 Task: Look for space in Tādepallegūdem, India from 13th August, 2023 to 17th August, 2023 for 2 adults in price range Rs.10000 to Rs.16000. Place can be entire place with 2 bedrooms having 2 beds and 1 bathroom. Property type can be house, flat, guest house. Booking option can be shelf check-in. Required host language is English.
Action: Mouse moved to (414, 67)
Screenshot: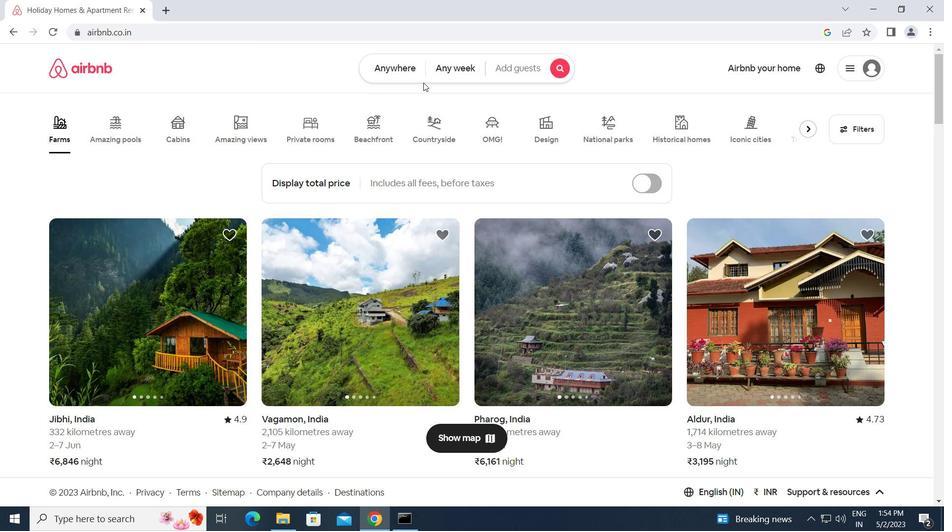 
Action: Mouse pressed left at (414, 67)
Screenshot: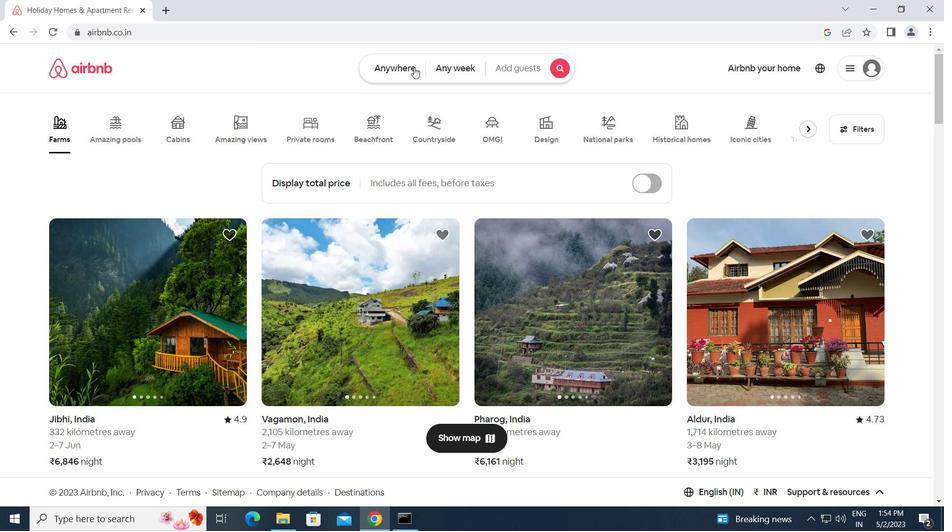 
Action: Mouse moved to (252, 114)
Screenshot: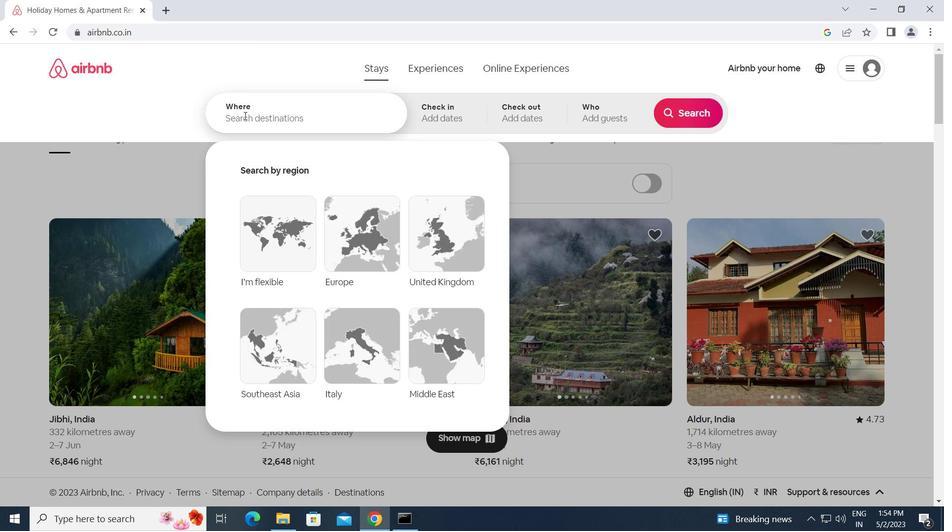 
Action: Mouse pressed left at (252, 114)
Screenshot: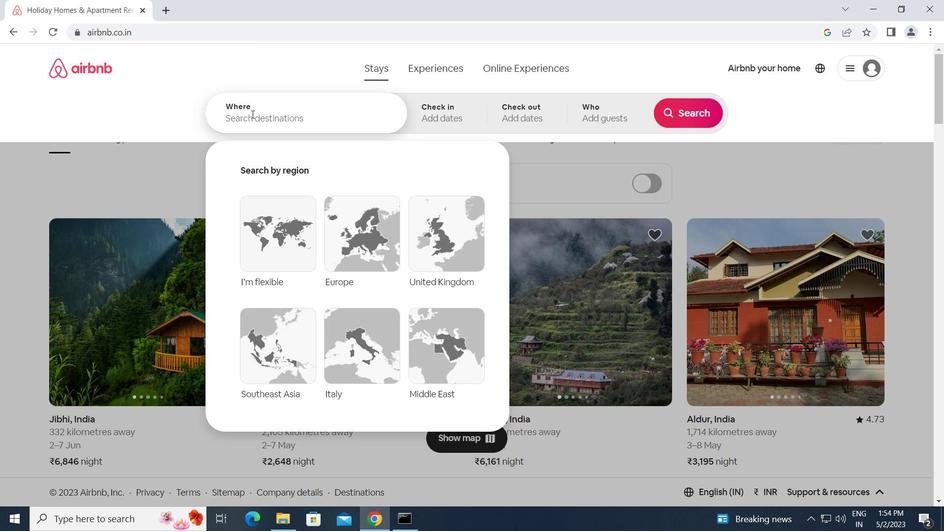 
Action: Key pressed <Key.caps_lock>t<Key.caps_lock>adepallegudem,<Key.space><Key.caps_lock>i<Key.caps_lock>ndia<Key.enter>
Screenshot: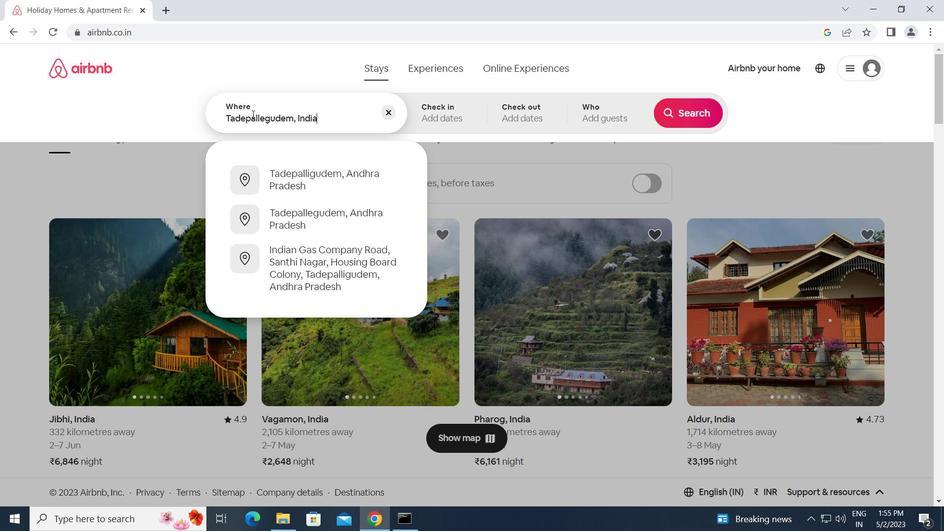 
Action: Mouse moved to (689, 216)
Screenshot: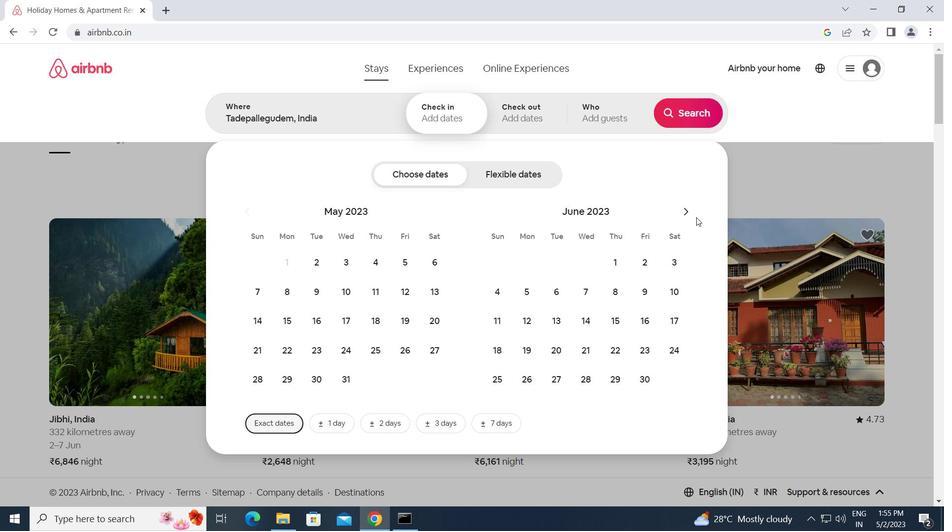 
Action: Mouse pressed left at (689, 216)
Screenshot: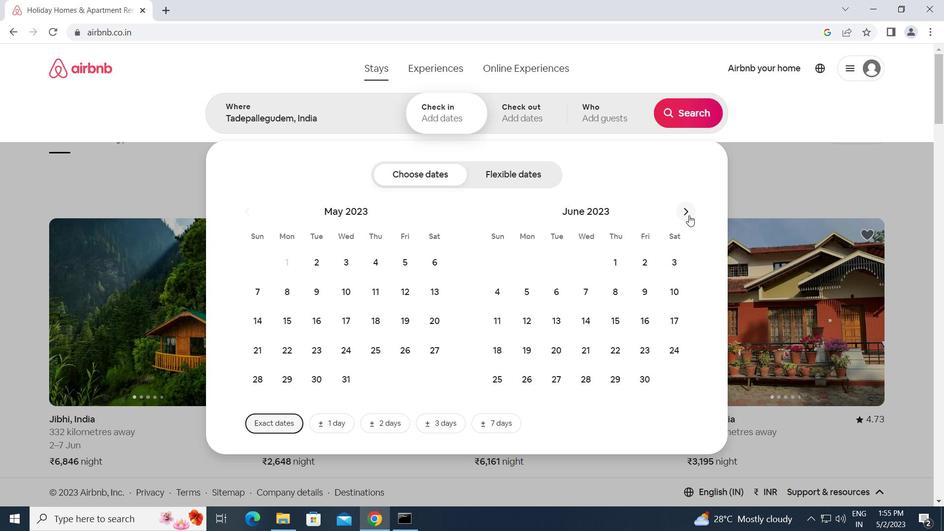
Action: Mouse pressed left at (689, 216)
Screenshot: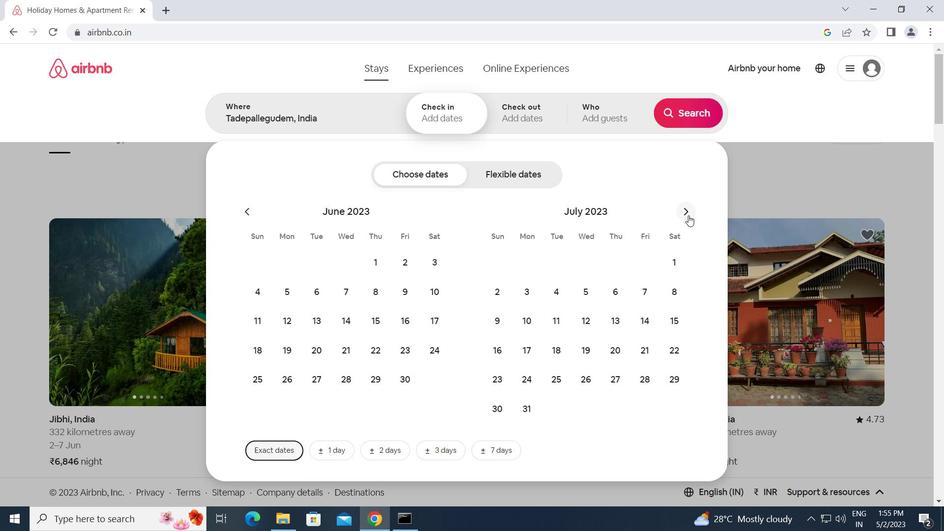 
Action: Mouse moved to (505, 318)
Screenshot: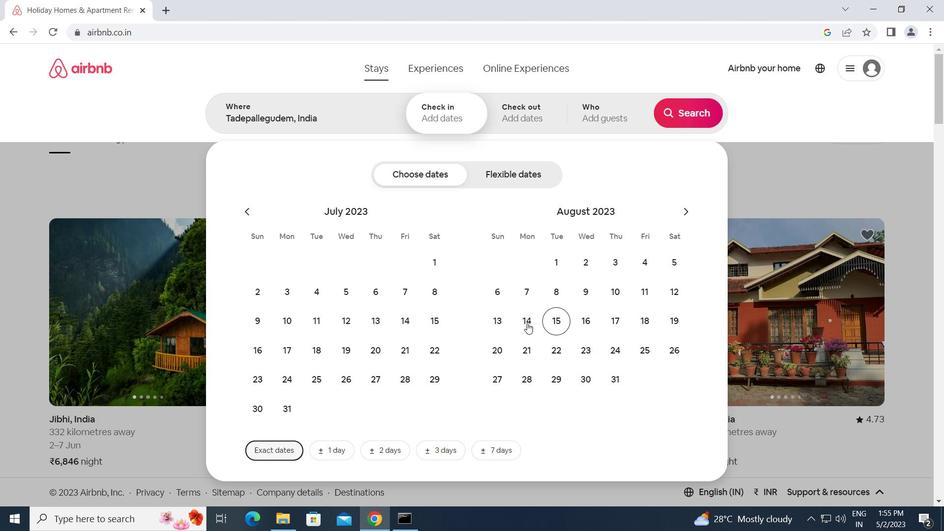 
Action: Mouse pressed left at (505, 318)
Screenshot: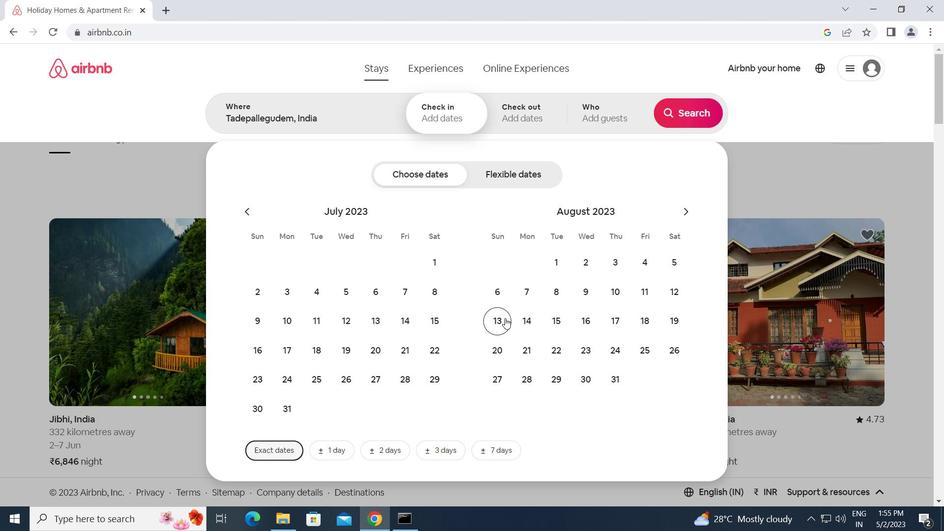 
Action: Mouse moved to (609, 321)
Screenshot: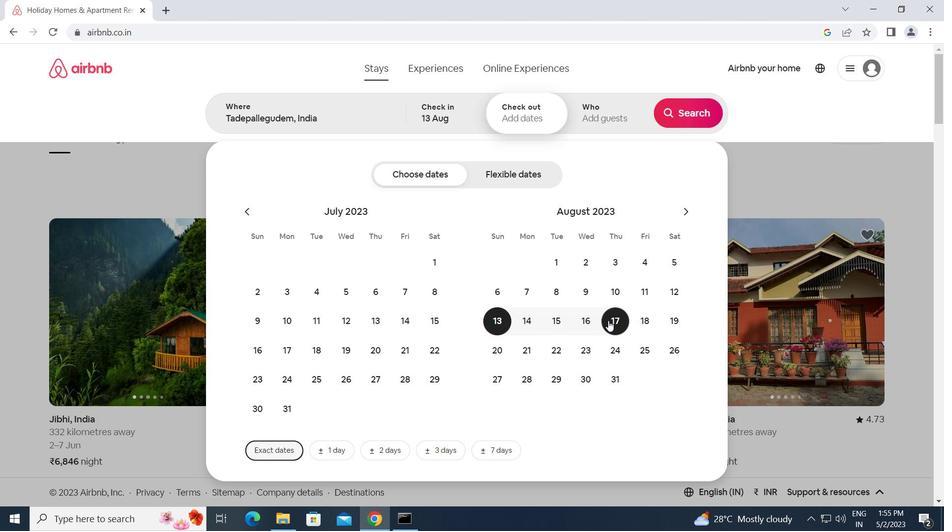 
Action: Mouse pressed left at (609, 321)
Screenshot: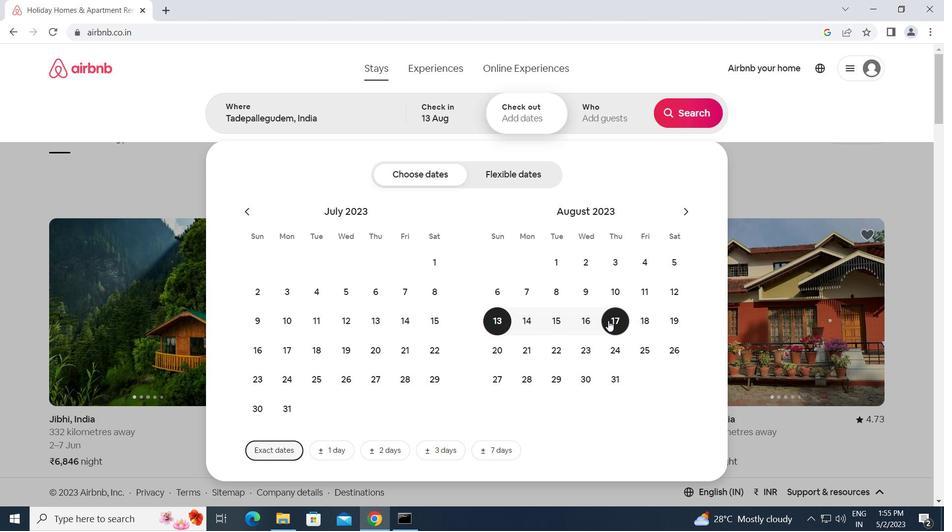 
Action: Mouse moved to (615, 113)
Screenshot: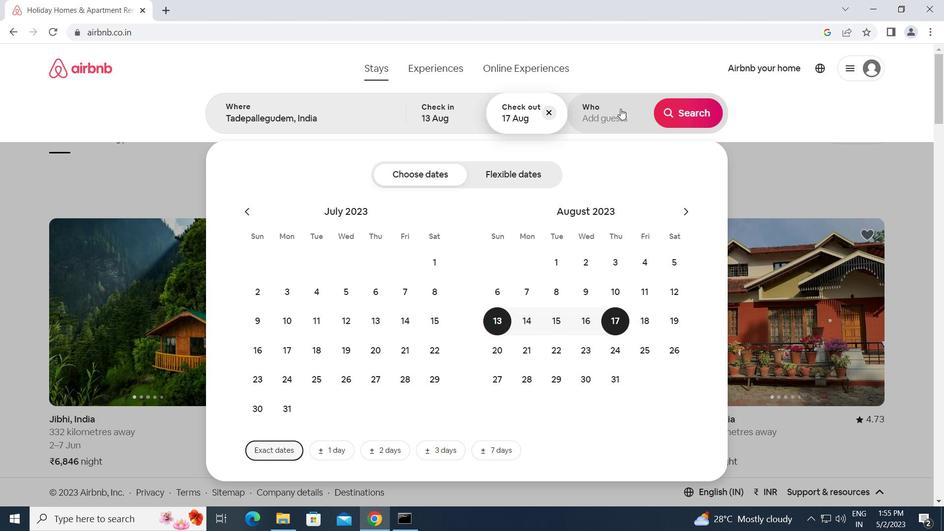 
Action: Mouse pressed left at (615, 113)
Screenshot: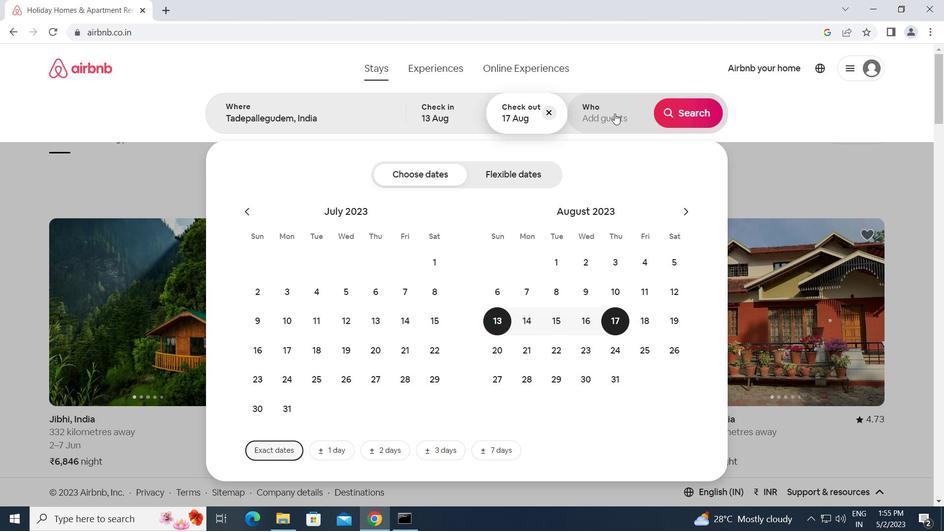 
Action: Mouse moved to (686, 174)
Screenshot: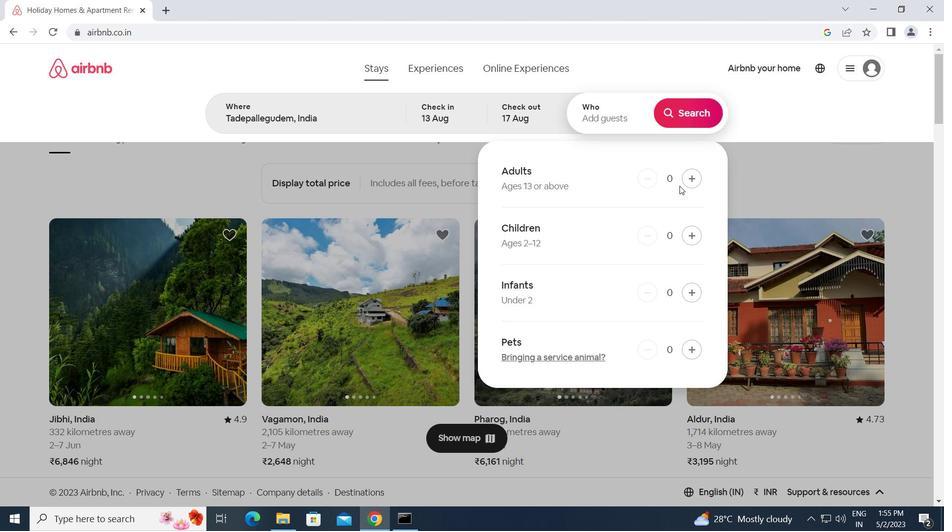 
Action: Mouse pressed left at (686, 174)
Screenshot: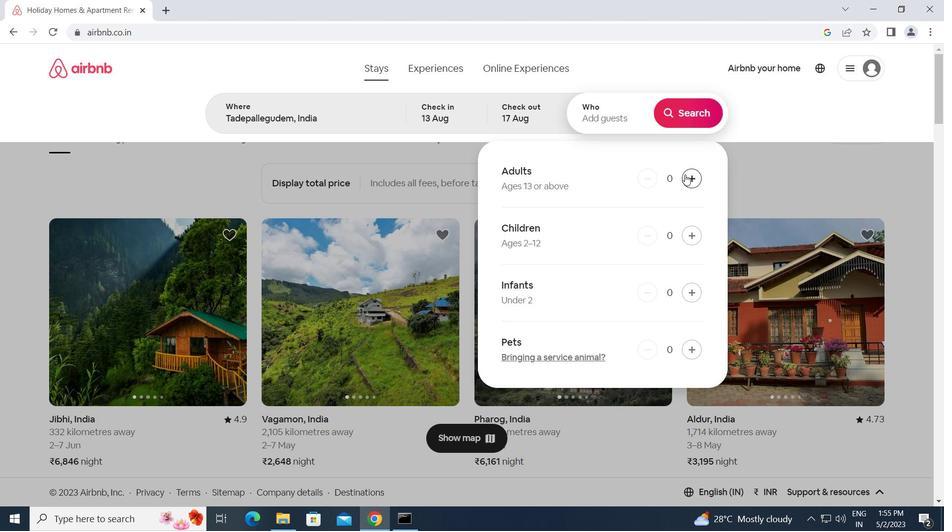 
Action: Mouse pressed left at (686, 174)
Screenshot: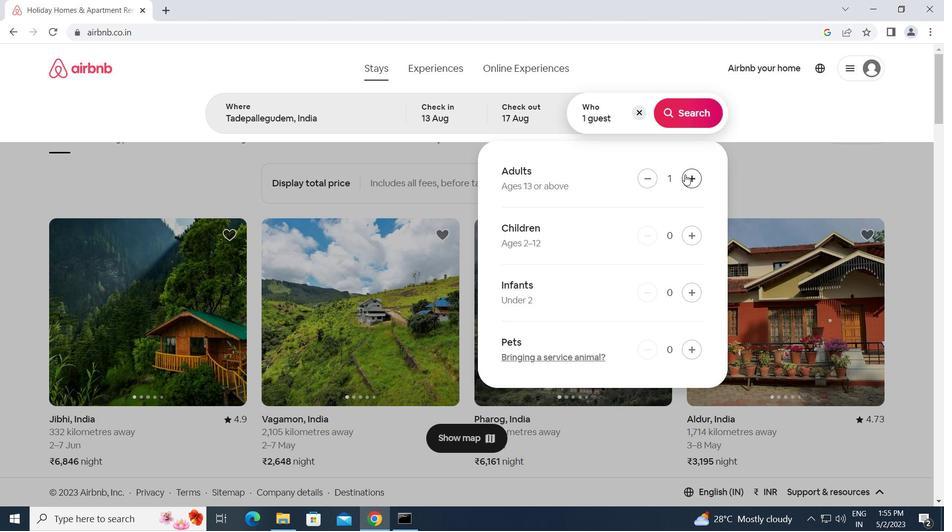 
Action: Mouse moved to (690, 113)
Screenshot: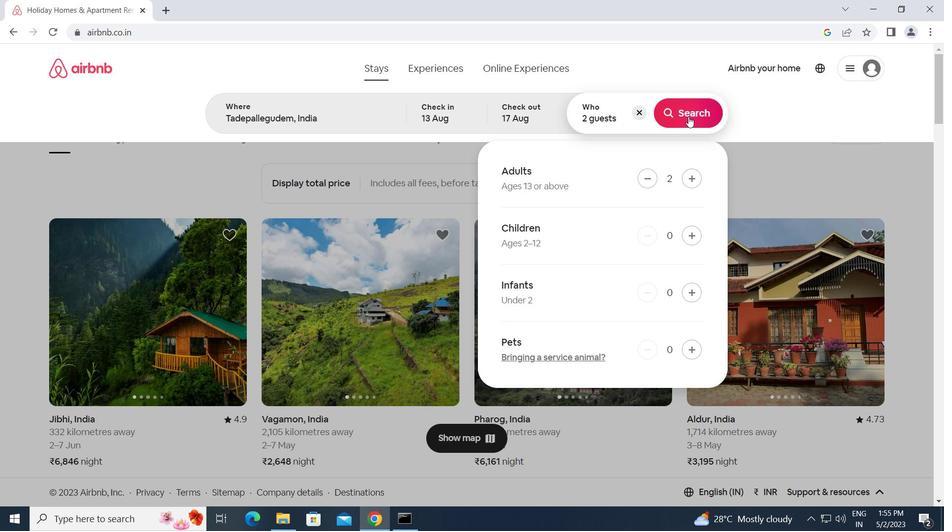 
Action: Mouse pressed left at (690, 113)
Screenshot: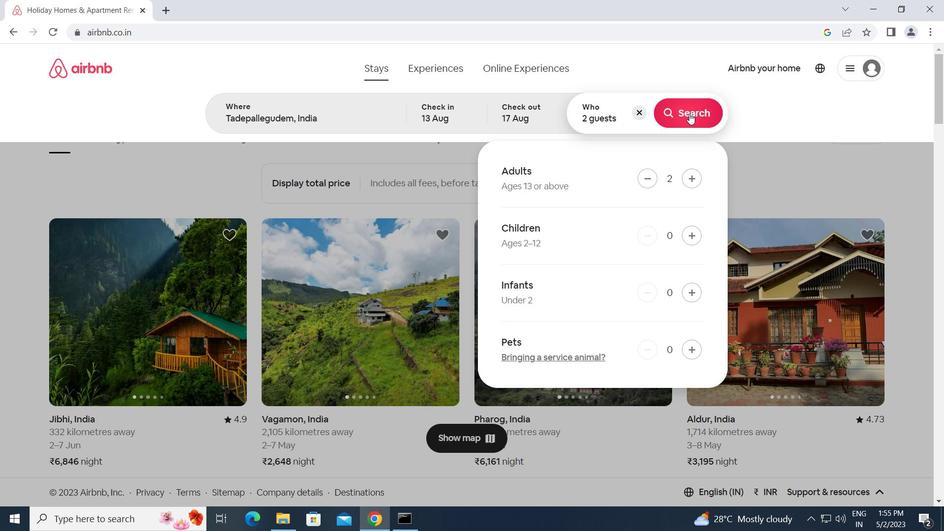 
Action: Mouse moved to (908, 115)
Screenshot: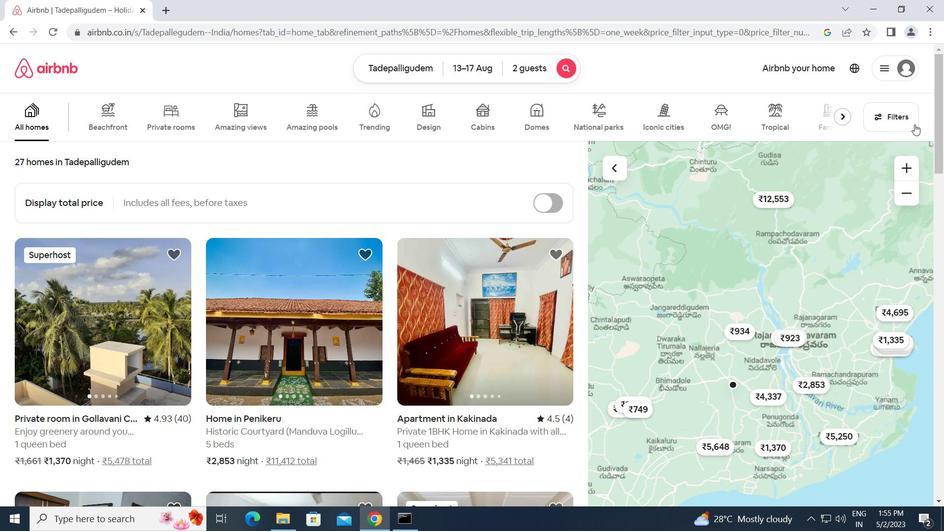 
Action: Mouse pressed left at (908, 115)
Screenshot: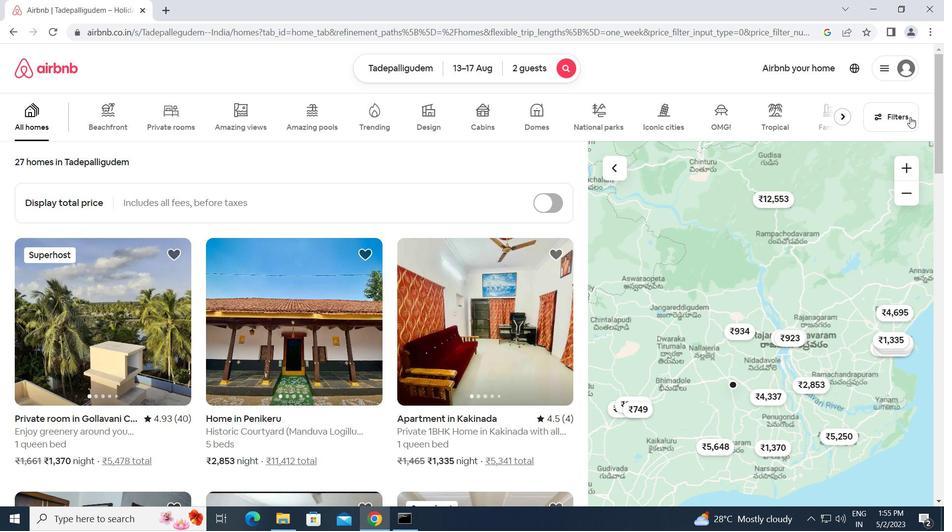 
Action: Mouse moved to (304, 274)
Screenshot: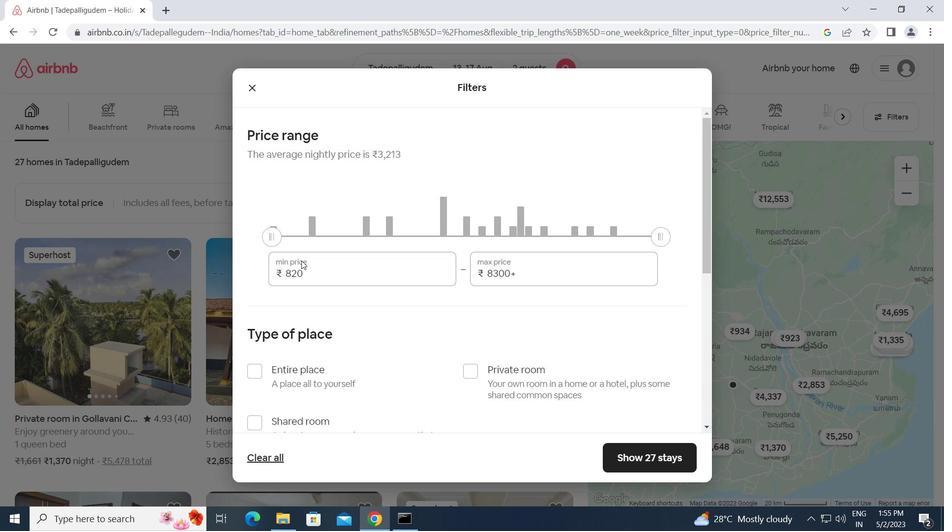 
Action: Mouse pressed left at (304, 274)
Screenshot: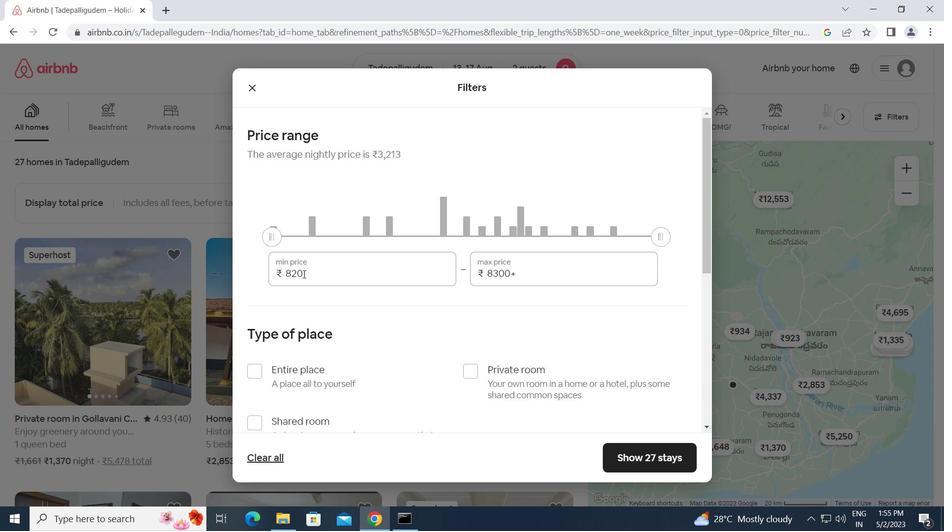 
Action: Mouse moved to (258, 274)
Screenshot: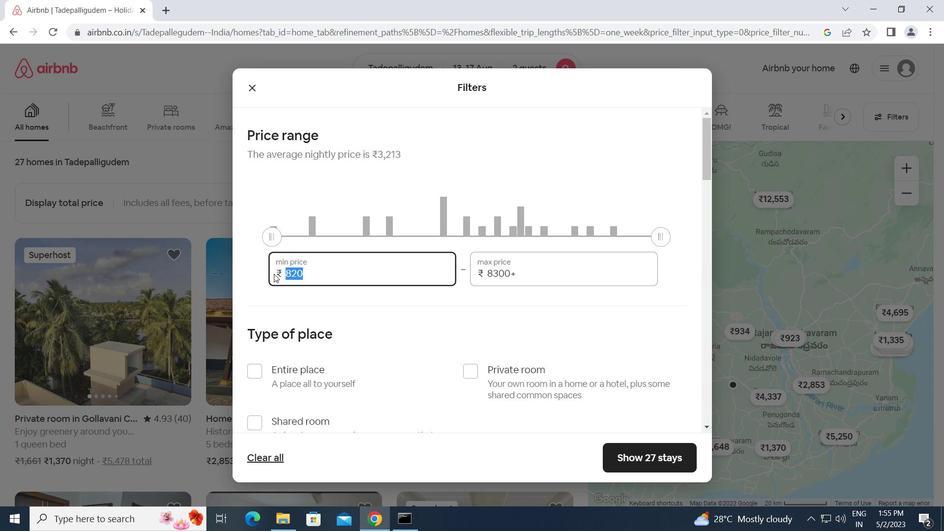 
Action: Key pressed 10000<Key.tab>16000
Screenshot: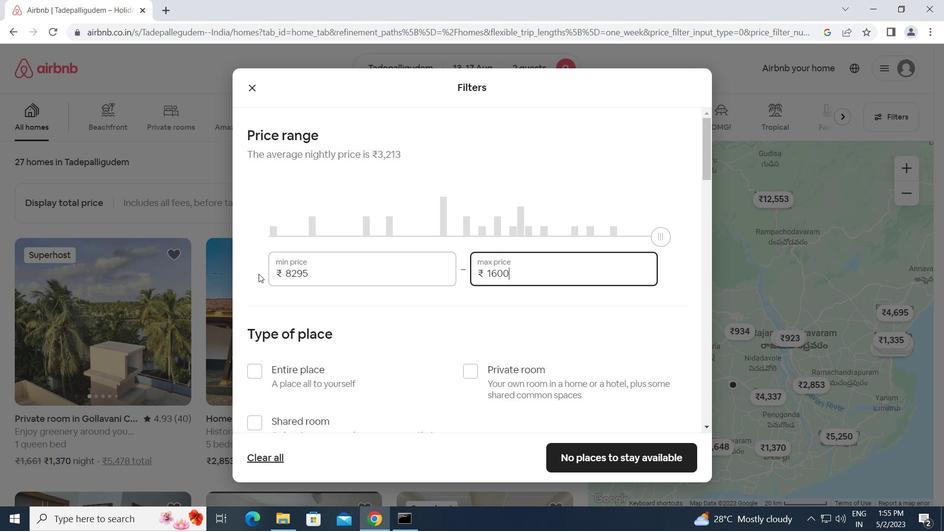
Action: Mouse moved to (250, 374)
Screenshot: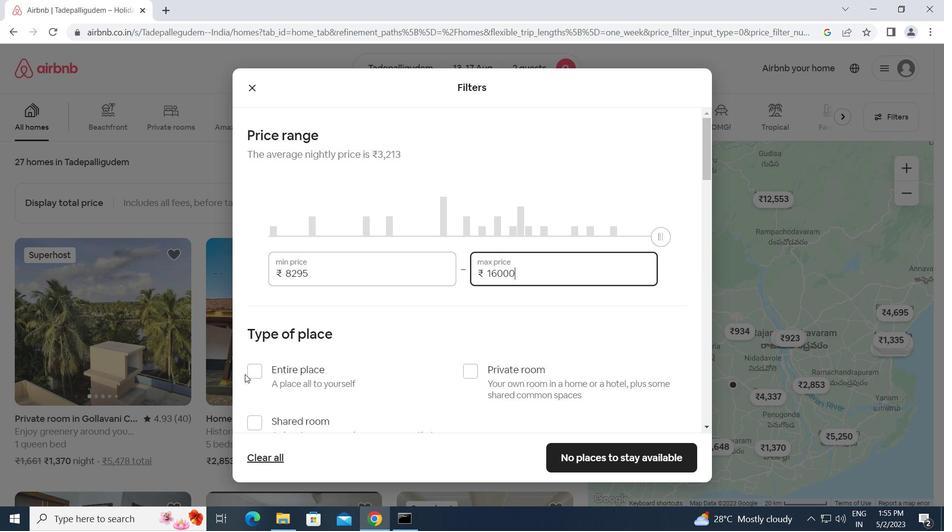 
Action: Mouse pressed left at (250, 374)
Screenshot: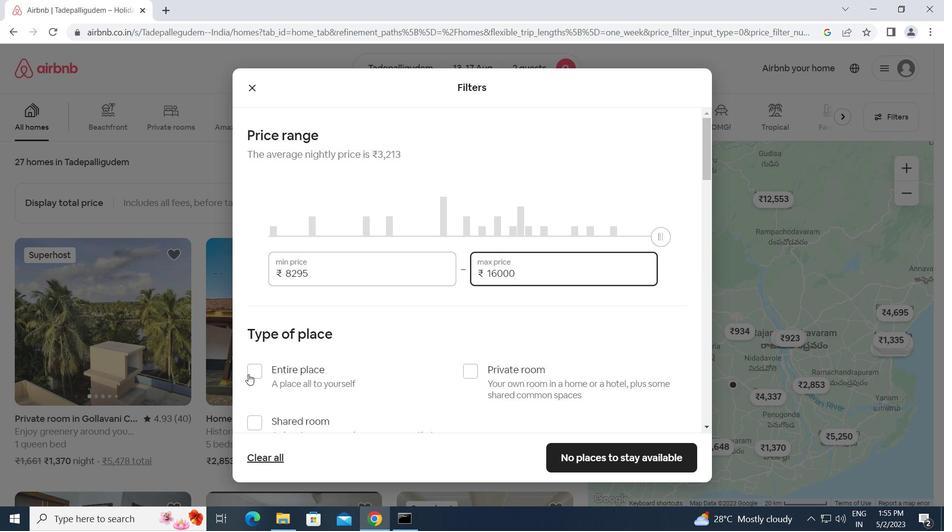 
Action: Mouse moved to (267, 368)
Screenshot: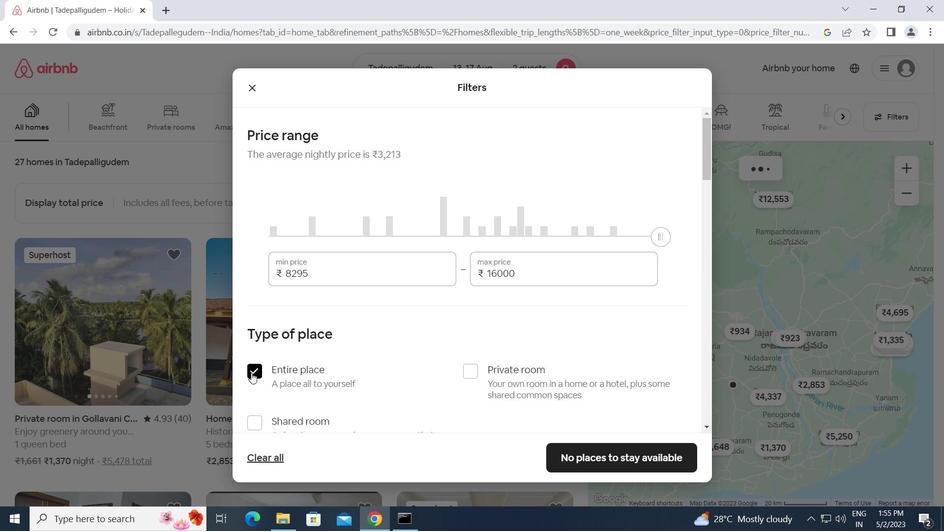 
Action: Mouse scrolled (267, 367) with delta (0, 0)
Screenshot: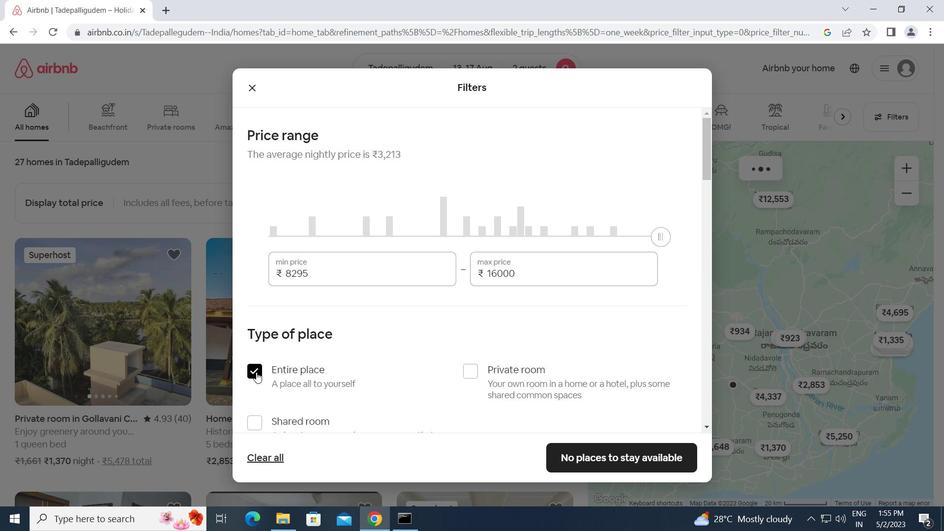 
Action: Mouse moved to (268, 368)
Screenshot: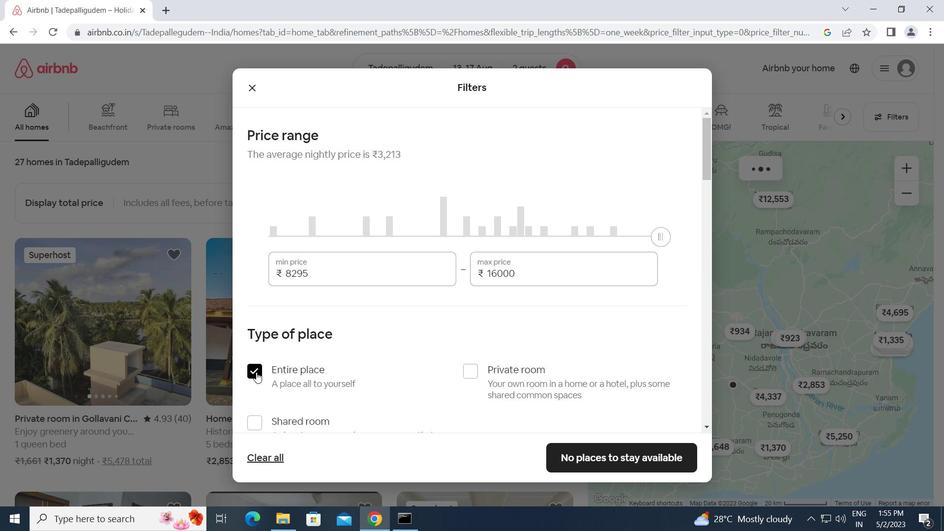 
Action: Mouse scrolled (268, 367) with delta (0, 0)
Screenshot: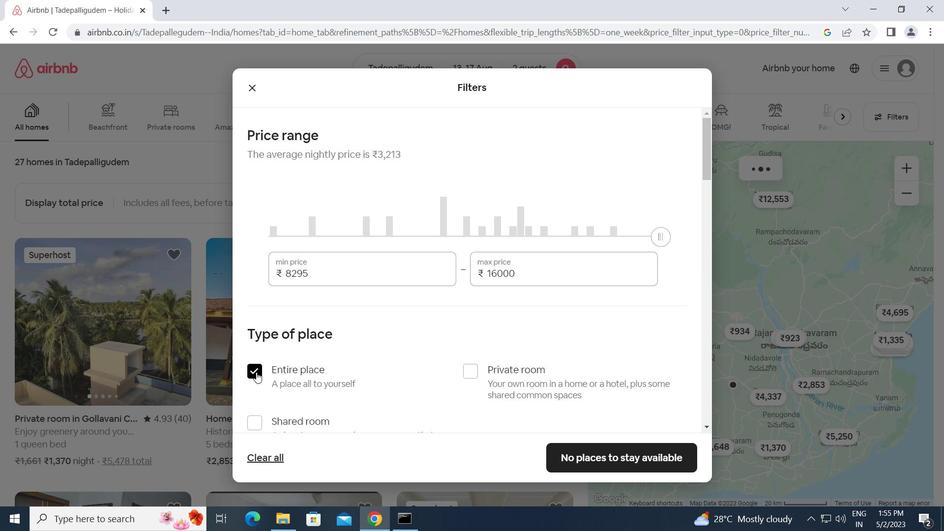 
Action: Mouse scrolled (268, 367) with delta (0, 0)
Screenshot: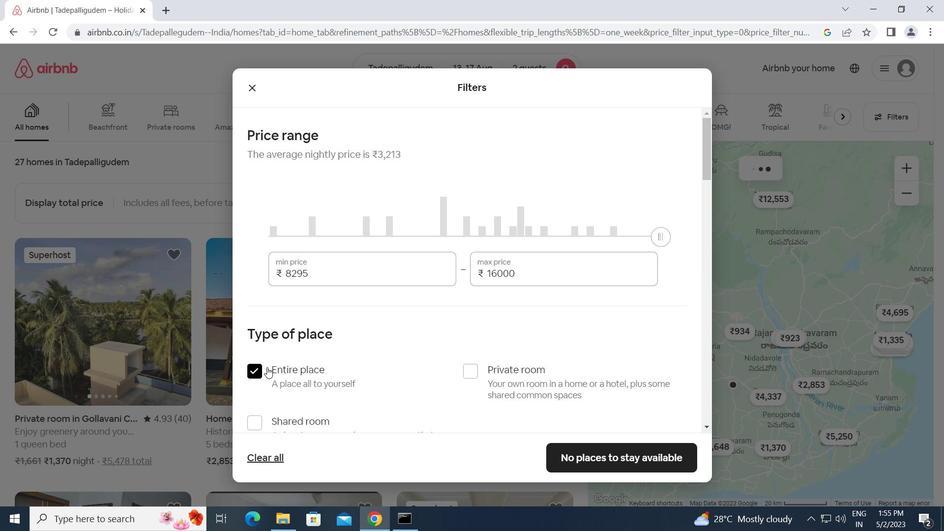 
Action: Mouse moved to (269, 366)
Screenshot: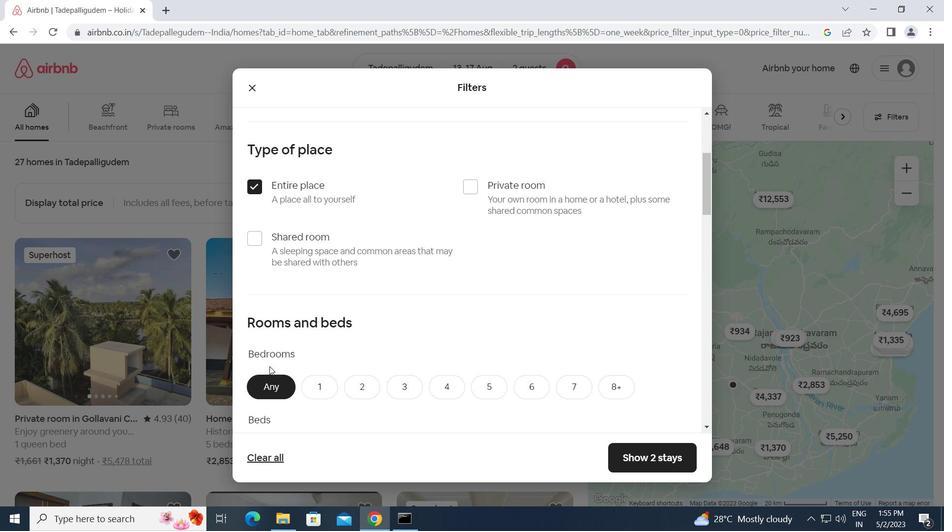 
Action: Mouse scrolled (269, 366) with delta (0, 0)
Screenshot: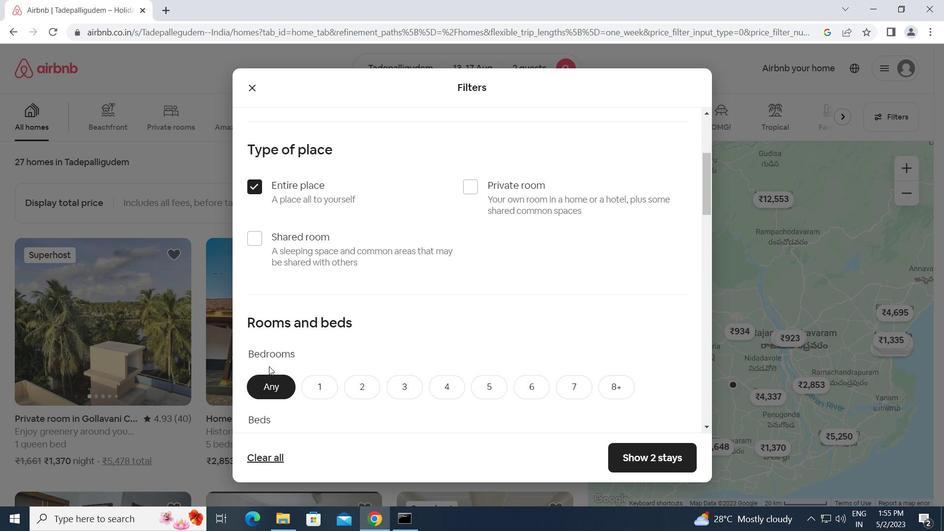 
Action: Mouse moved to (354, 321)
Screenshot: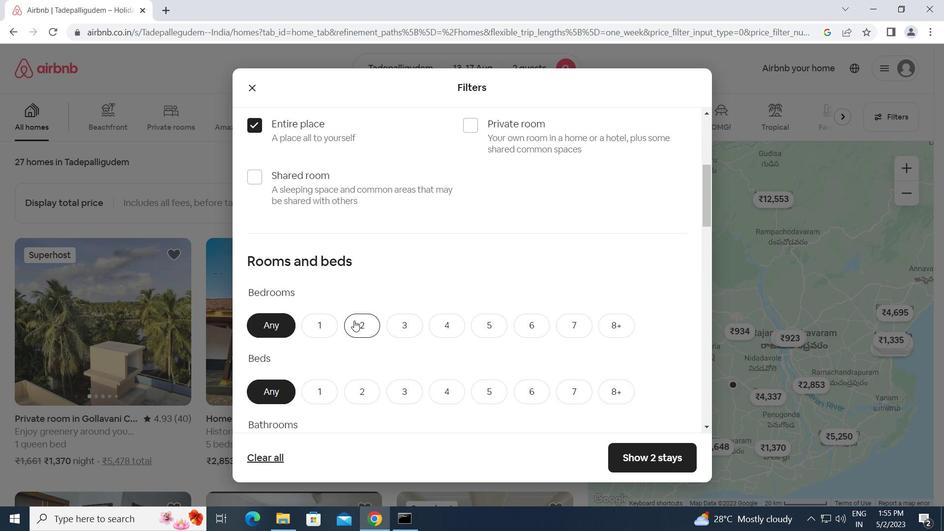 
Action: Mouse pressed left at (354, 321)
Screenshot: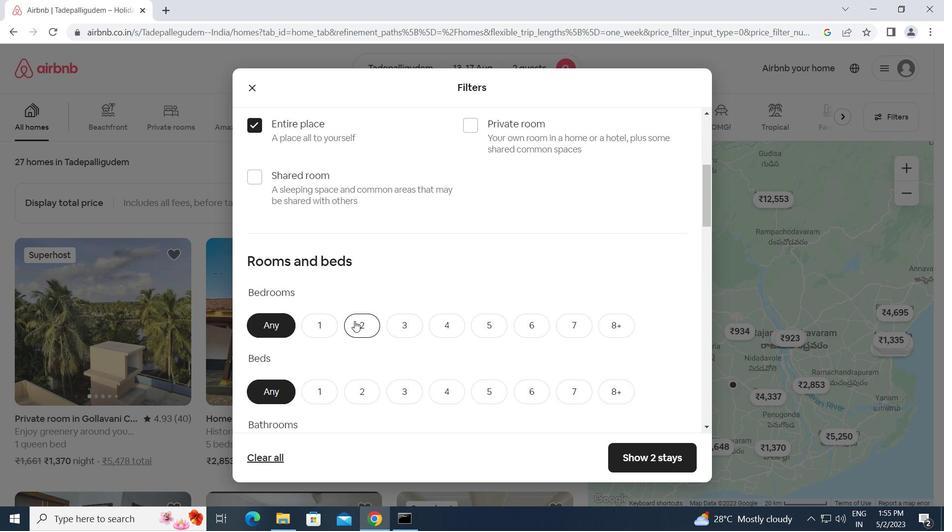 
Action: Mouse moved to (366, 385)
Screenshot: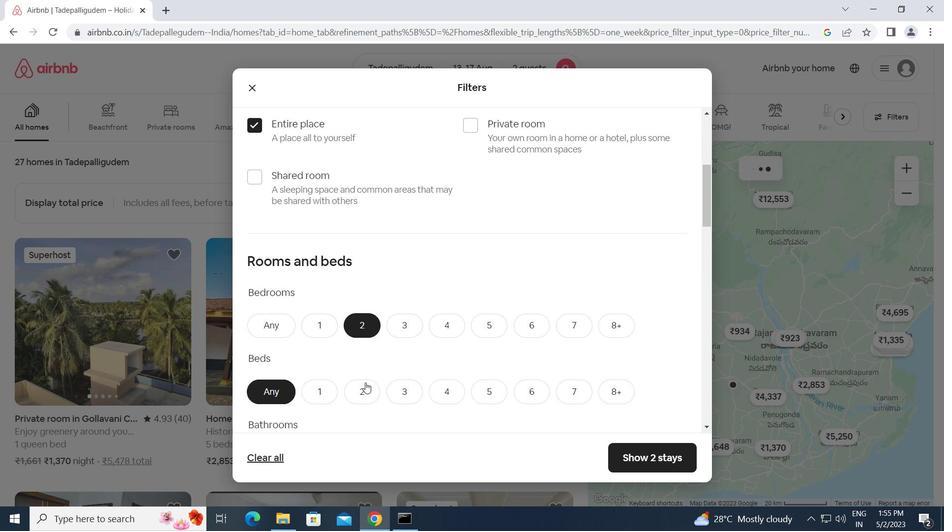 
Action: Mouse pressed left at (366, 385)
Screenshot: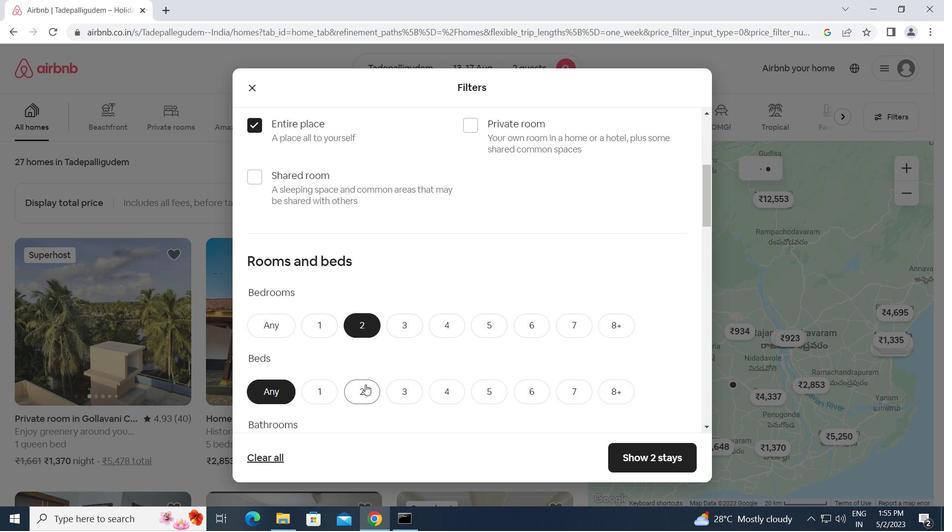 
Action: Mouse moved to (373, 380)
Screenshot: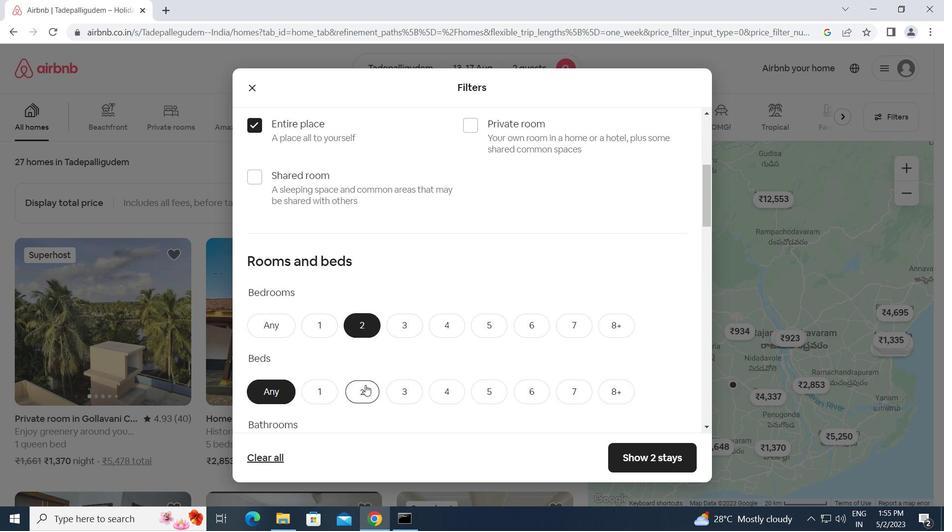 
Action: Mouse scrolled (373, 380) with delta (0, 0)
Screenshot: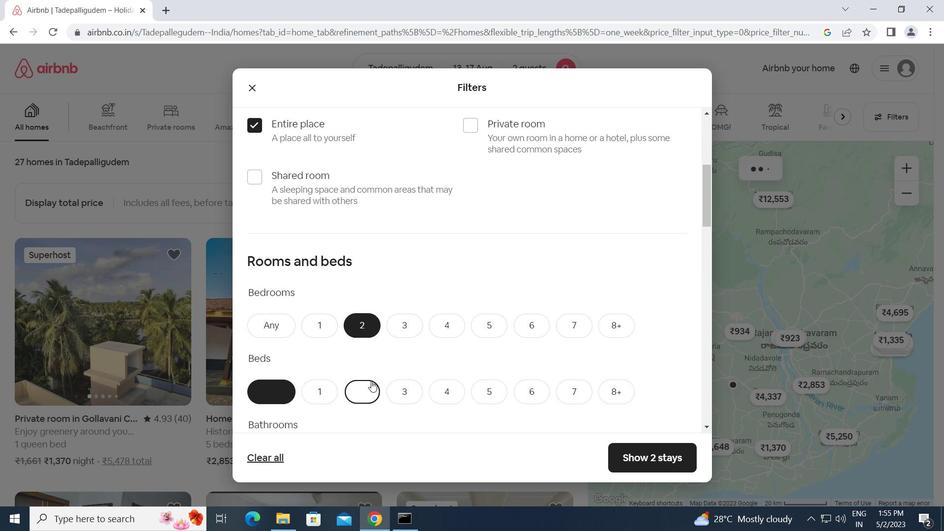 
Action: Mouse moved to (373, 379)
Screenshot: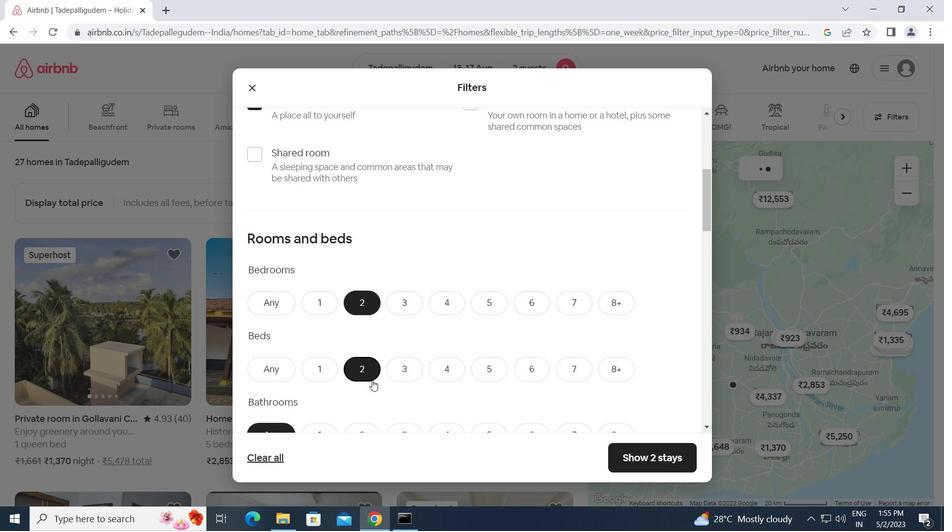 
Action: Mouse scrolled (373, 379) with delta (0, 0)
Screenshot: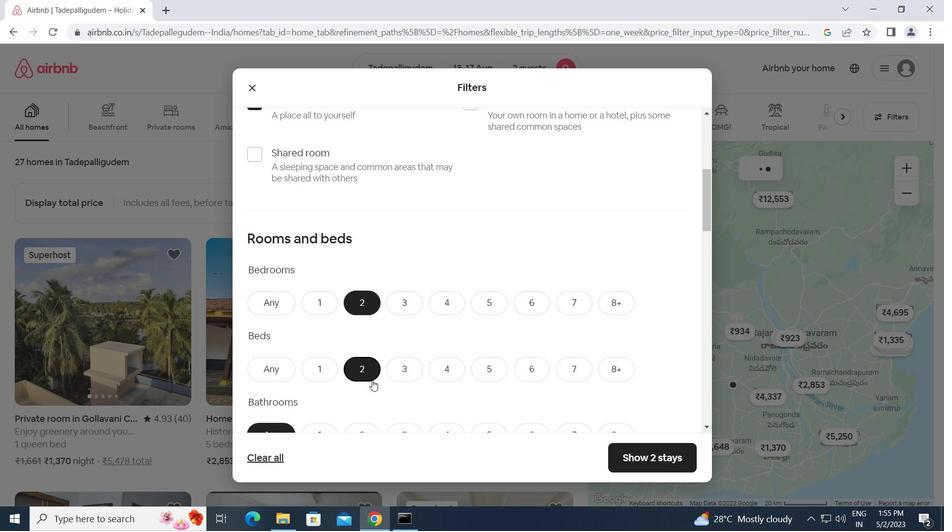 
Action: Mouse moved to (324, 336)
Screenshot: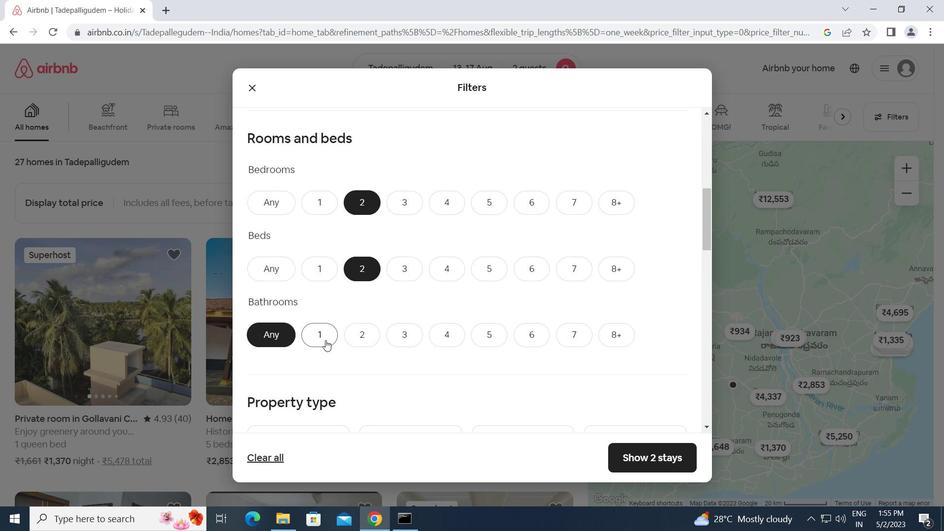 
Action: Mouse pressed left at (324, 336)
Screenshot: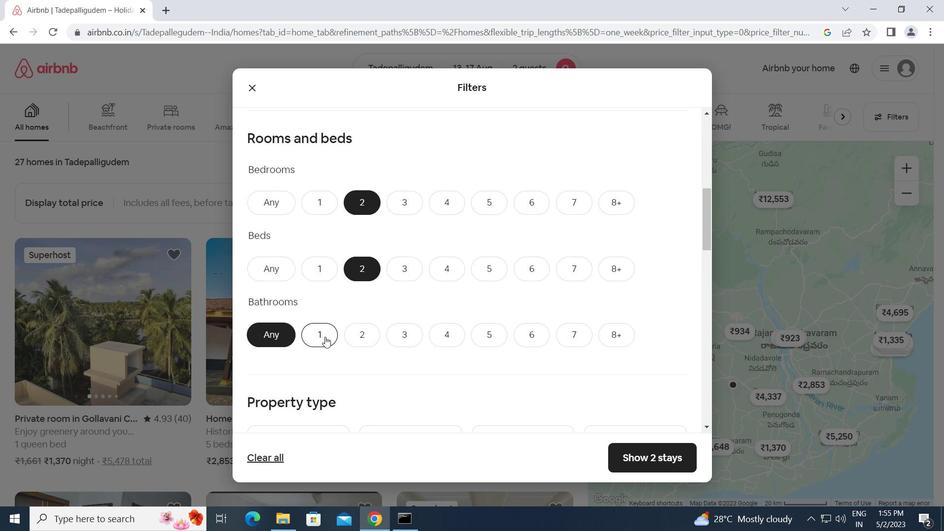 
Action: Mouse moved to (468, 342)
Screenshot: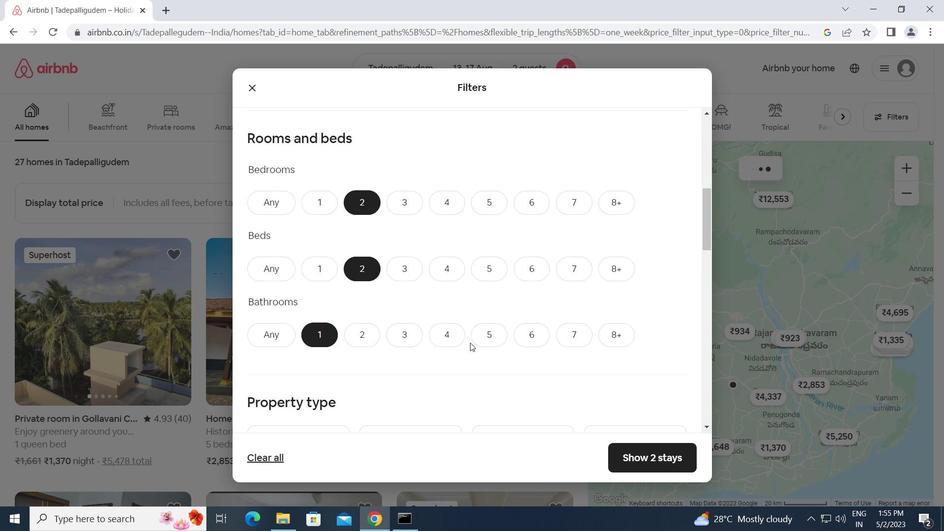 
Action: Mouse scrolled (468, 342) with delta (0, 0)
Screenshot: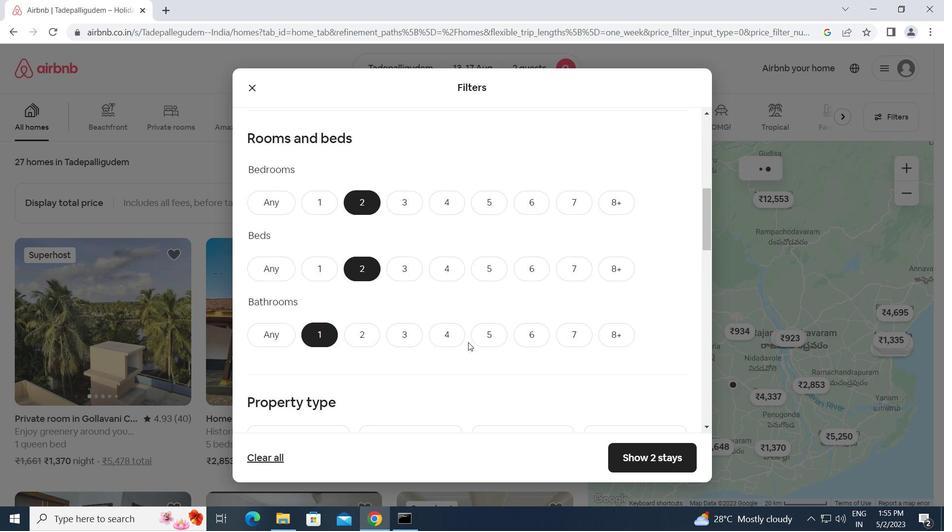
Action: Mouse moved to (312, 409)
Screenshot: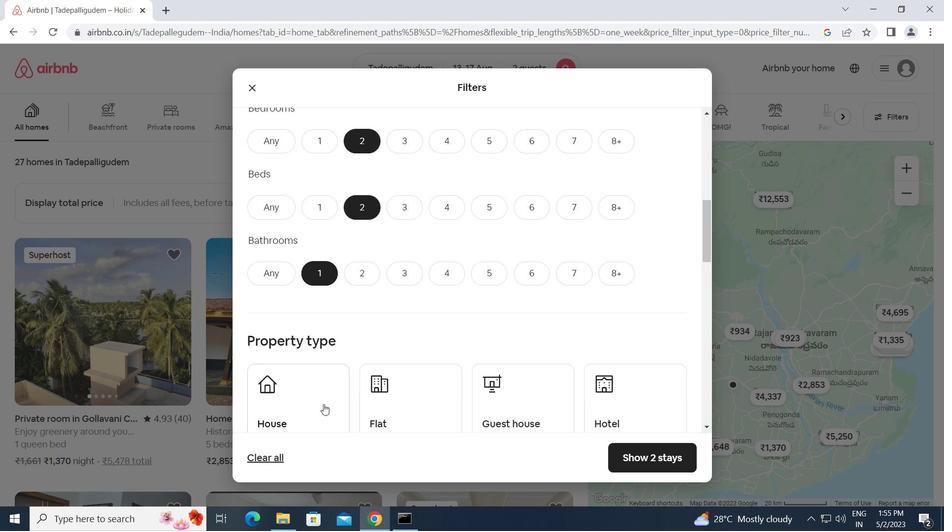 
Action: Mouse pressed left at (312, 409)
Screenshot: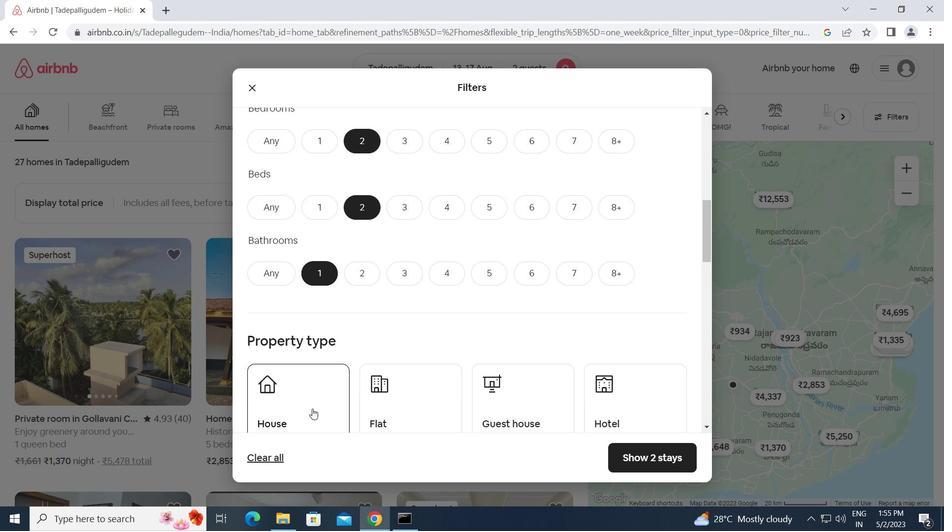 
Action: Mouse moved to (452, 407)
Screenshot: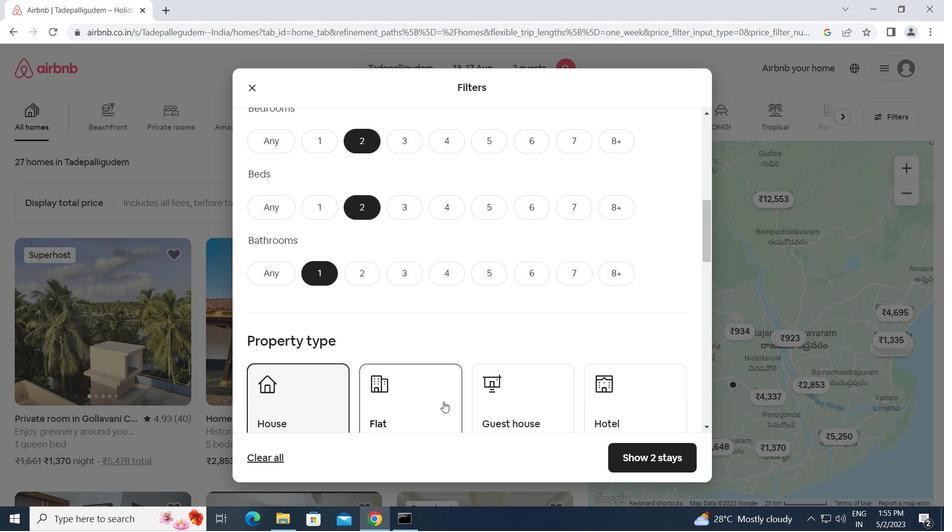 
Action: Mouse pressed left at (452, 407)
Screenshot: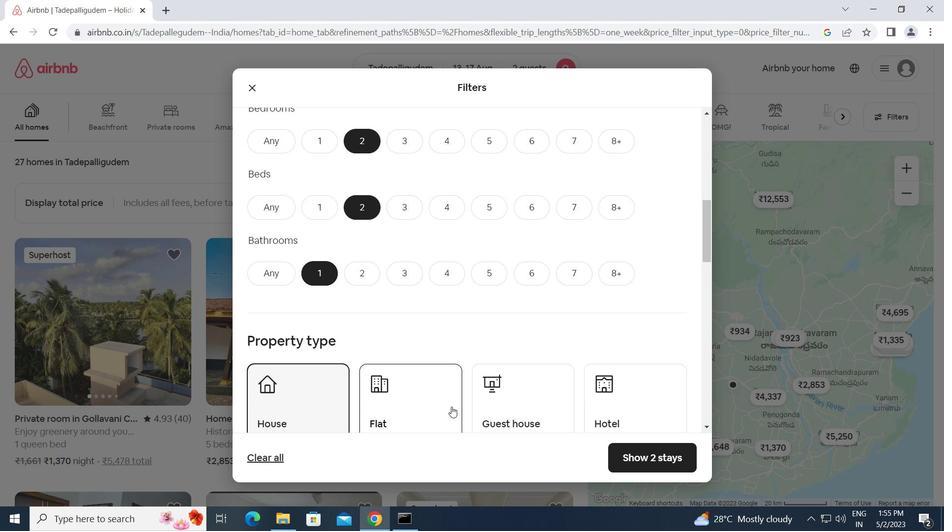 
Action: Mouse moved to (552, 414)
Screenshot: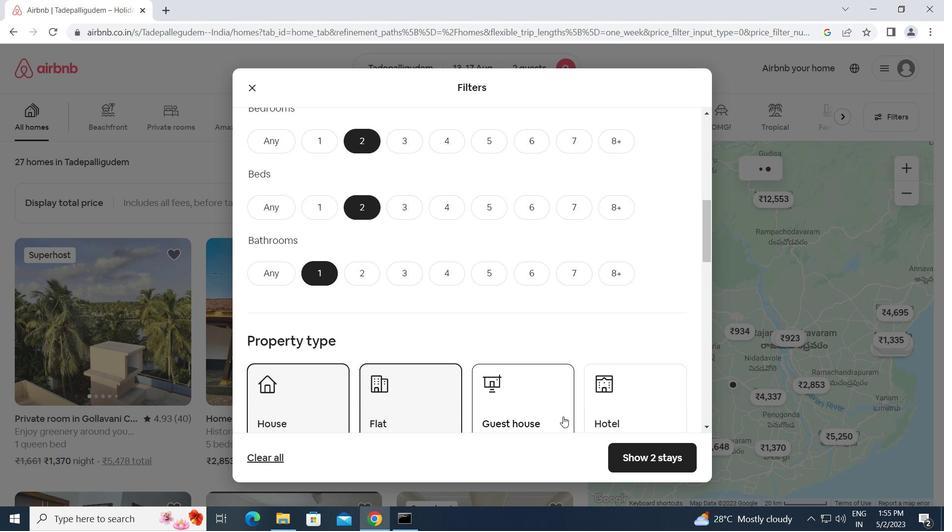 
Action: Mouse pressed left at (552, 414)
Screenshot: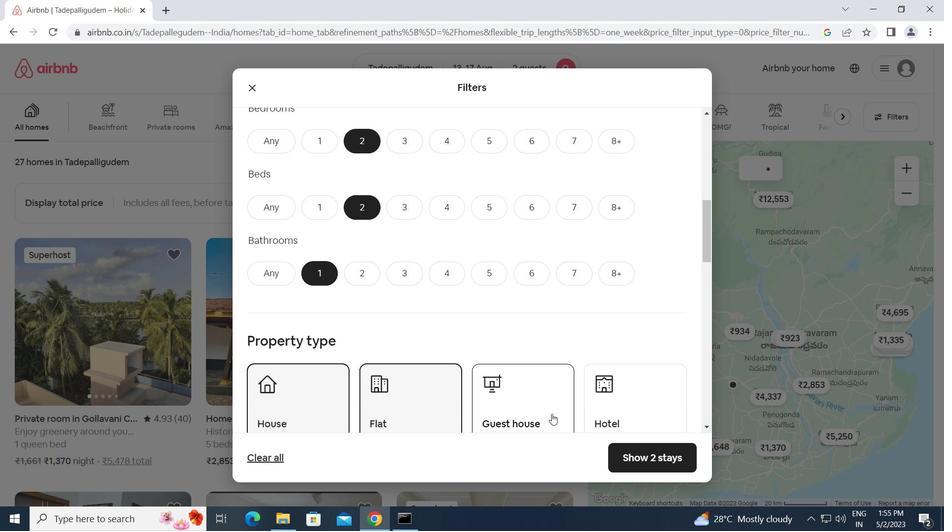 
Action: Mouse moved to (551, 414)
Screenshot: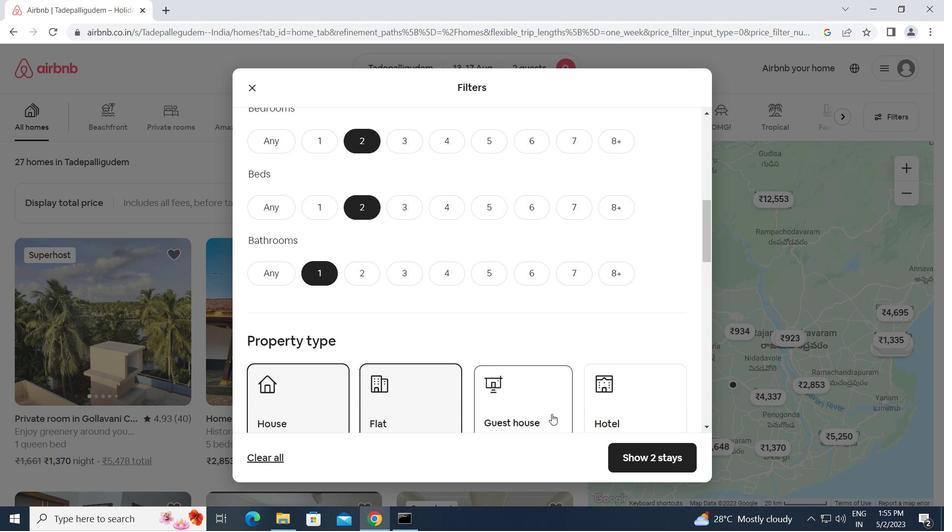 
Action: Mouse scrolled (551, 413) with delta (0, 0)
Screenshot: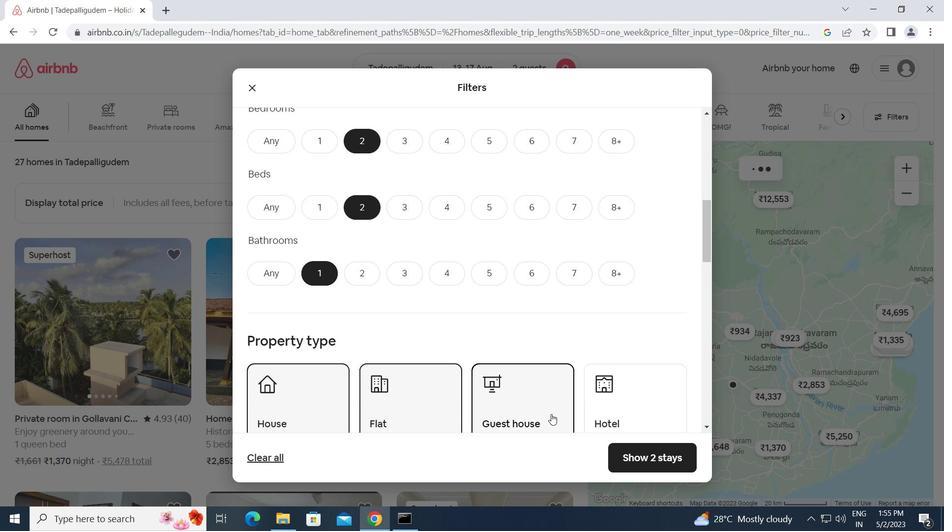 
Action: Mouse scrolled (551, 413) with delta (0, 0)
Screenshot: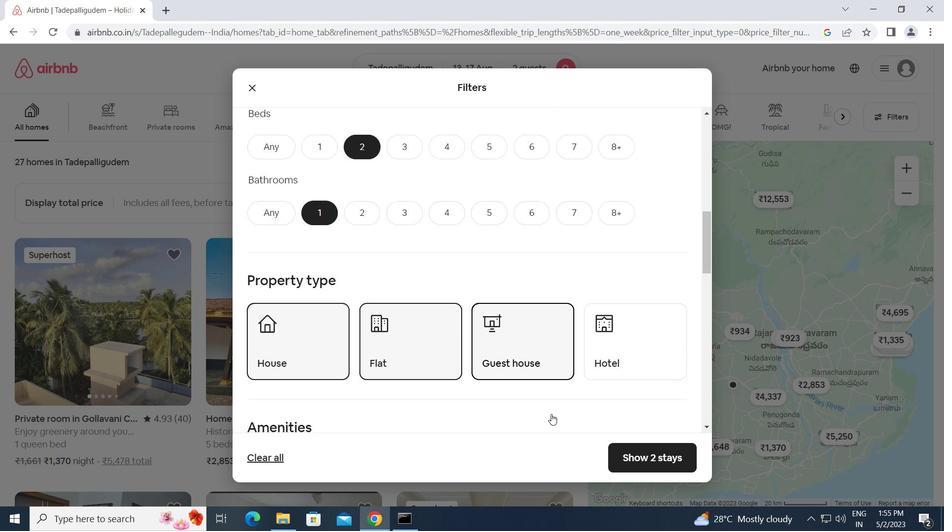 
Action: Mouse moved to (549, 411)
Screenshot: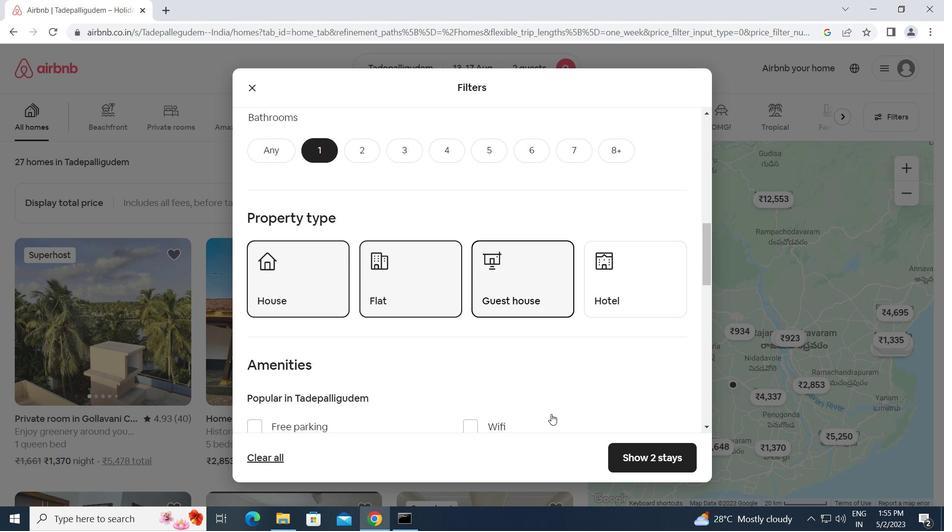 
Action: Mouse scrolled (549, 411) with delta (0, 0)
Screenshot: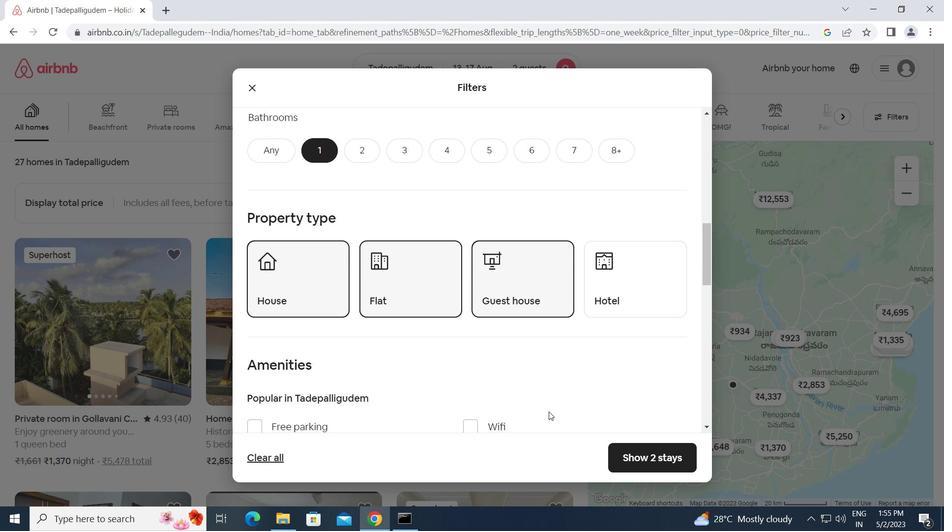 
Action: Mouse scrolled (549, 411) with delta (0, 0)
Screenshot: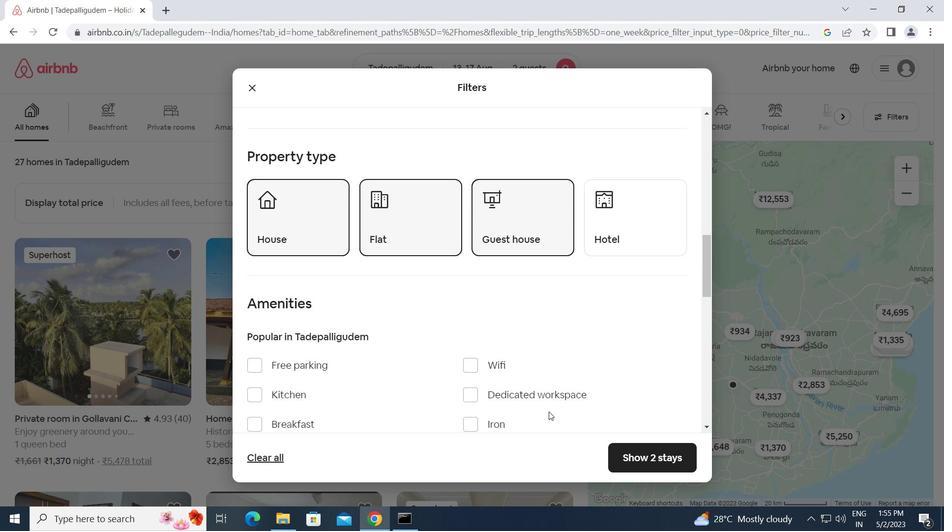 
Action: Mouse scrolled (549, 411) with delta (0, 0)
Screenshot: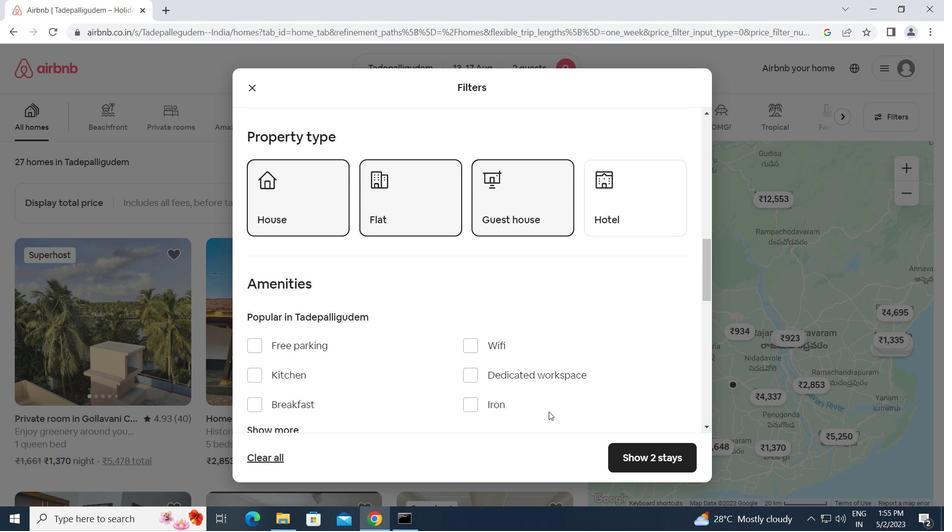 
Action: Mouse scrolled (549, 411) with delta (0, 0)
Screenshot: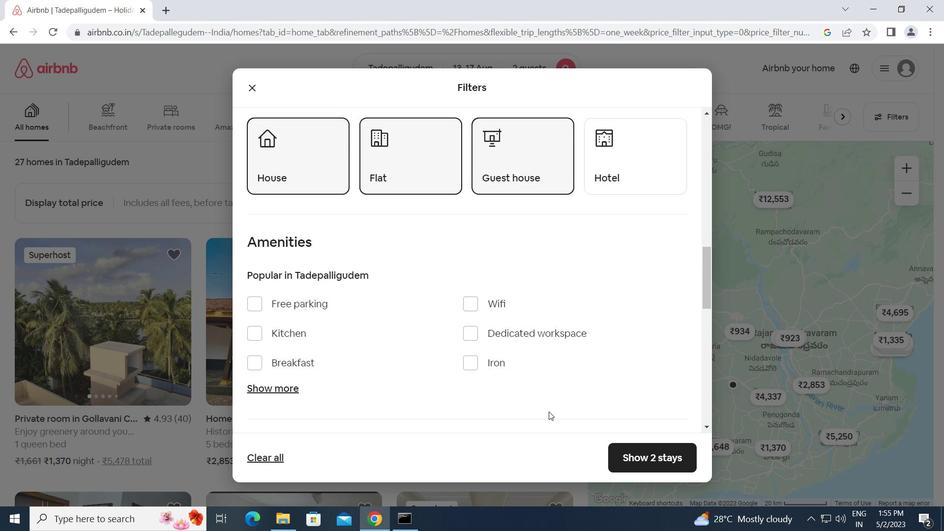 
Action: Mouse moved to (652, 408)
Screenshot: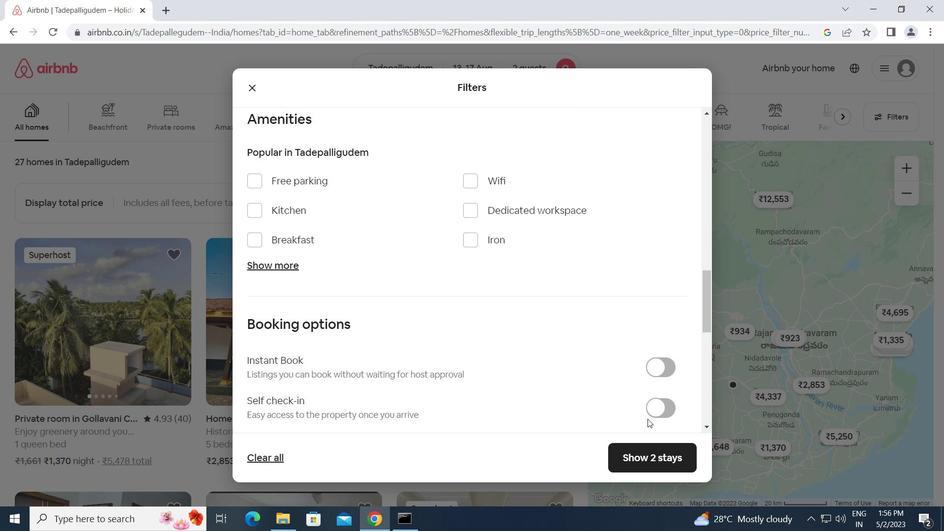 
Action: Mouse pressed left at (652, 408)
Screenshot: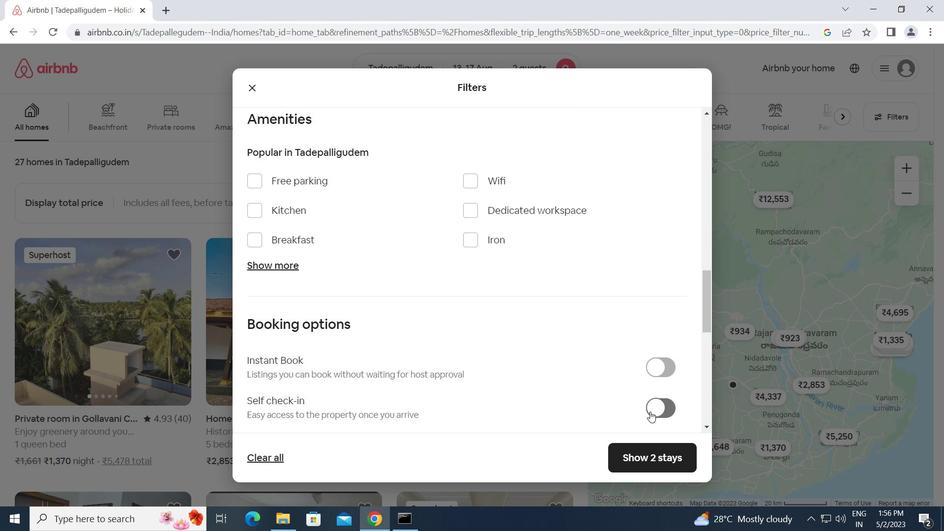 
Action: Mouse moved to (513, 367)
Screenshot: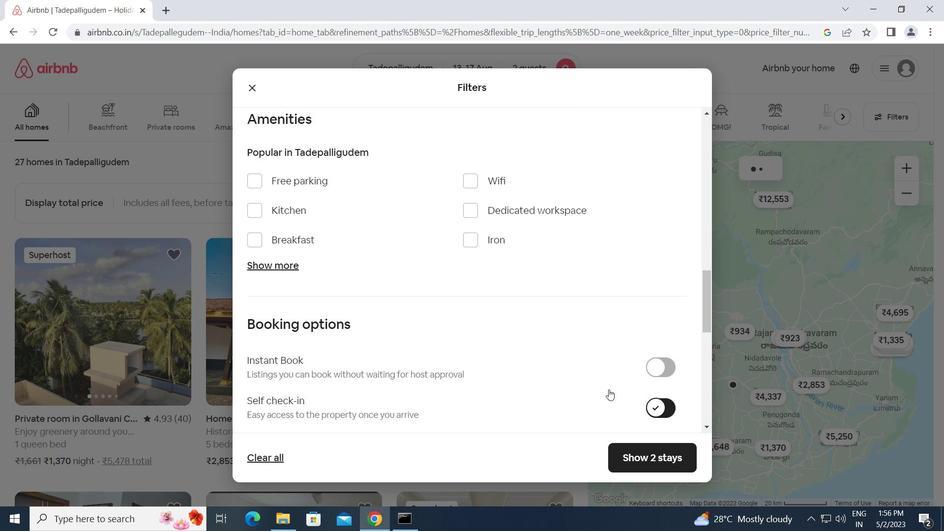 
Action: Mouse scrolled (513, 366) with delta (0, 0)
Screenshot: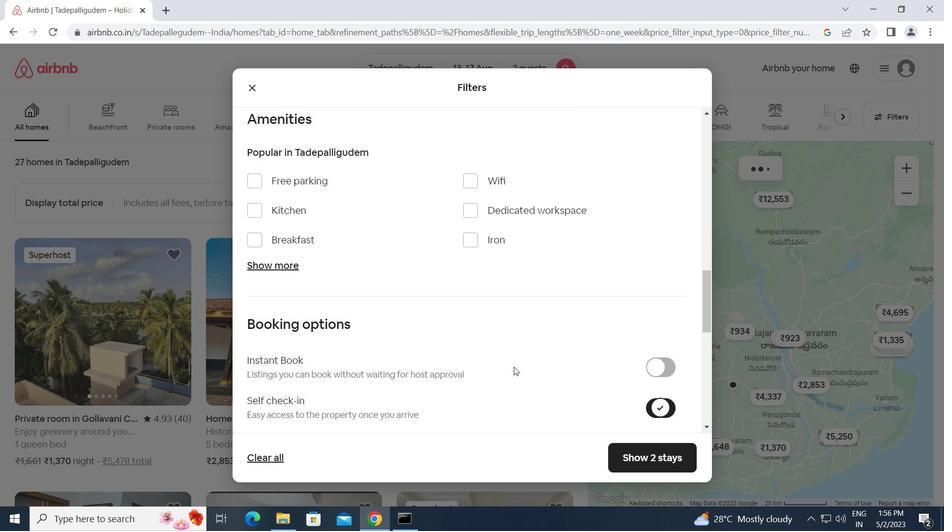 
Action: Mouse moved to (512, 367)
Screenshot: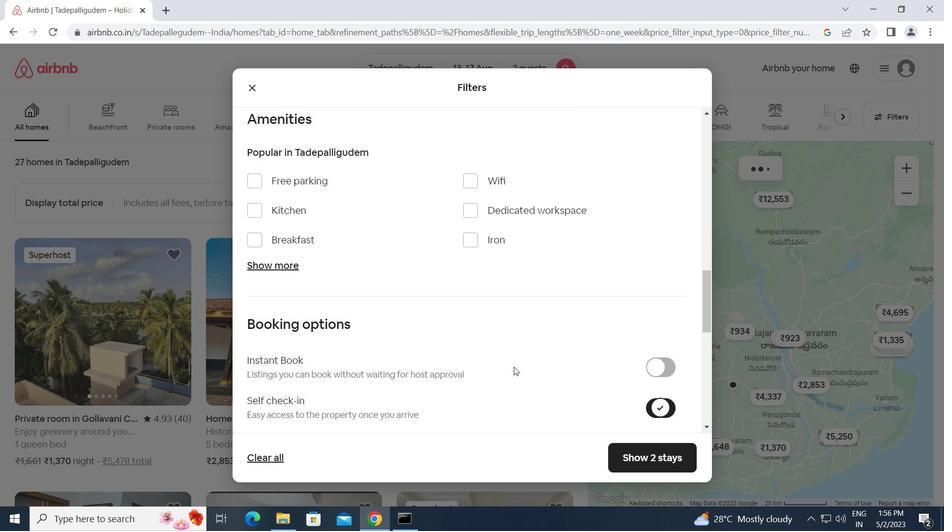 
Action: Mouse scrolled (512, 366) with delta (0, 0)
Screenshot: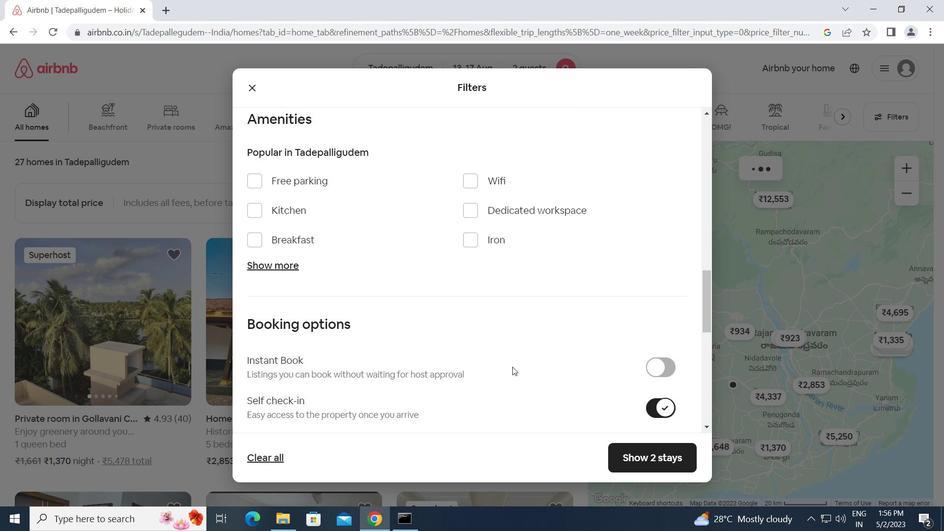 
Action: Mouse scrolled (512, 366) with delta (0, 0)
Screenshot: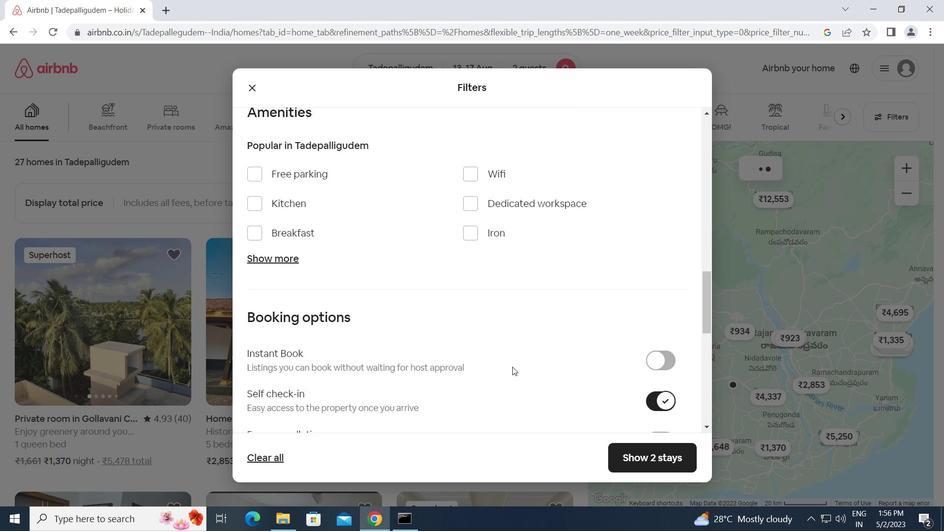 
Action: Mouse moved to (466, 386)
Screenshot: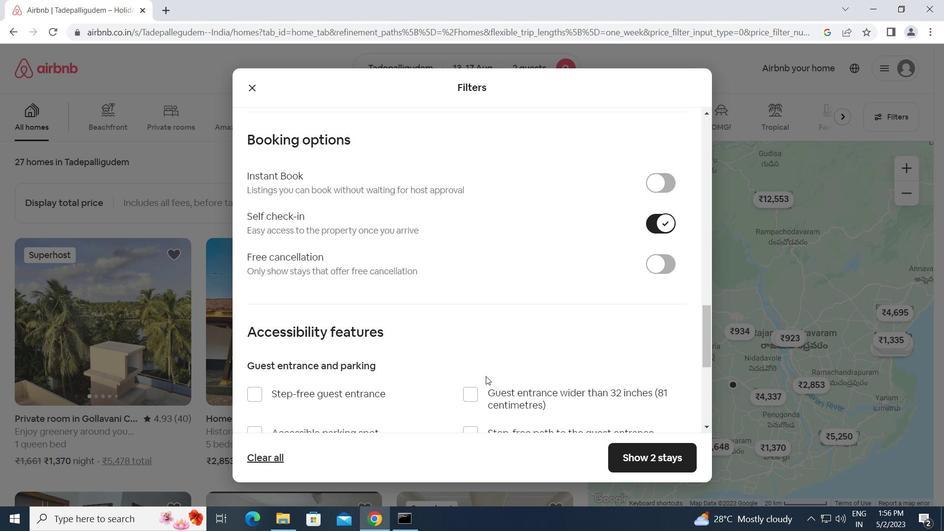 
Action: Mouse scrolled (466, 385) with delta (0, 0)
Screenshot: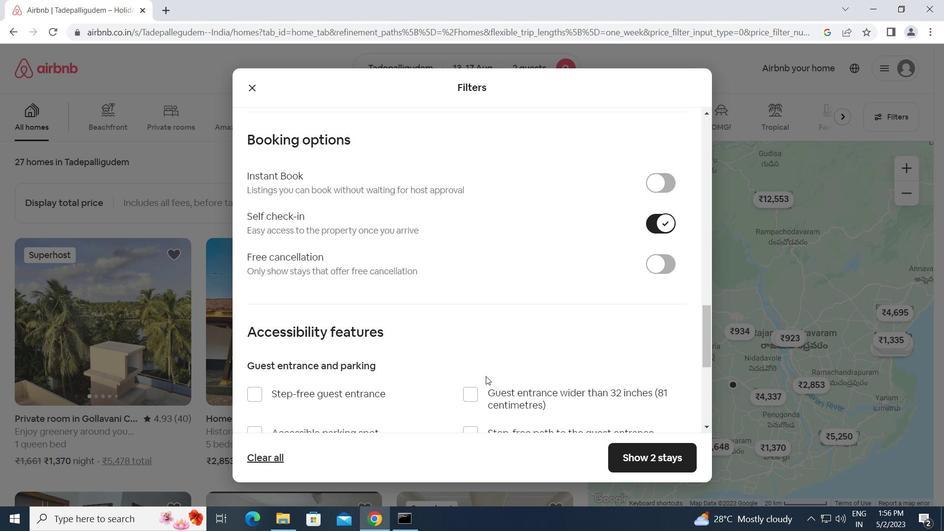 
Action: Mouse scrolled (466, 385) with delta (0, 0)
Screenshot: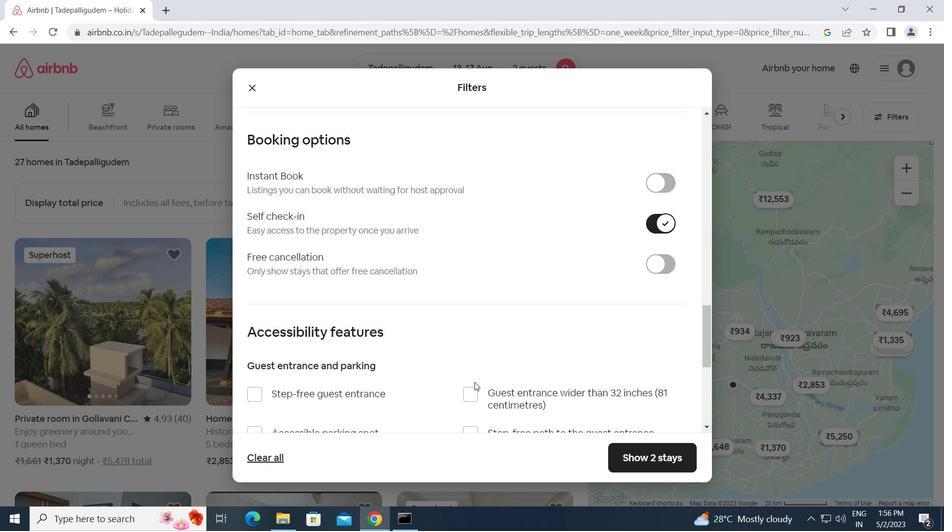 
Action: Mouse moved to (466, 386)
Screenshot: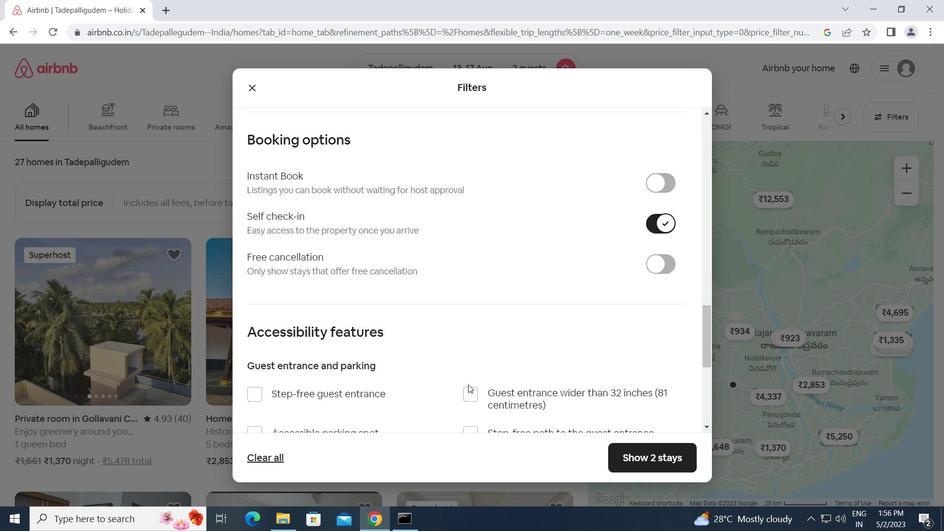 
Action: Mouse scrolled (466, 386) with delta (0, 0)
Screenshot: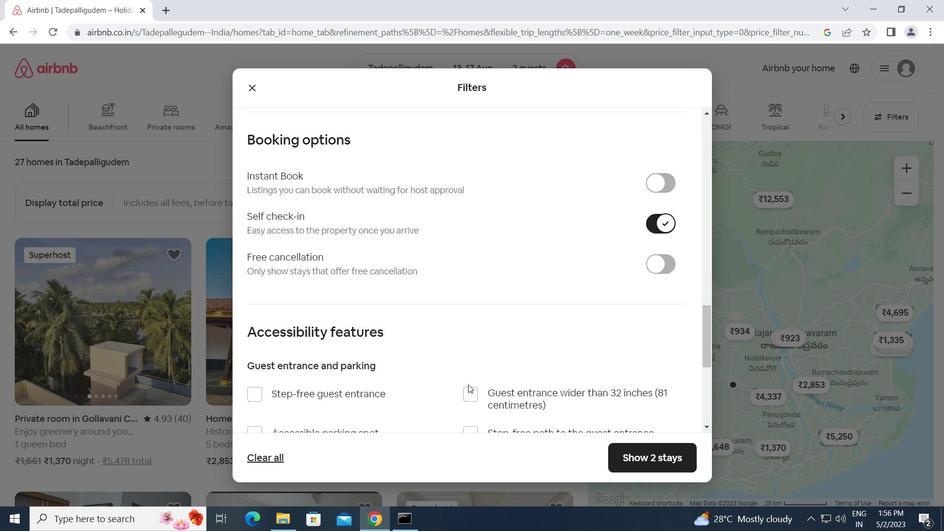
Action: Mouse moved to (374, 397)
Screenshot: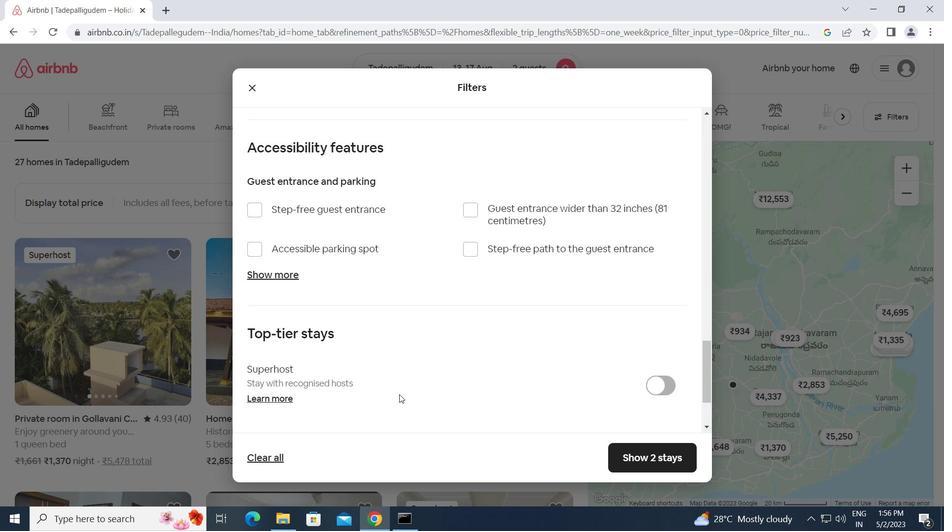 
Action: Mouse scrolled (374, 397) with delta (0, 0)
Screenshot: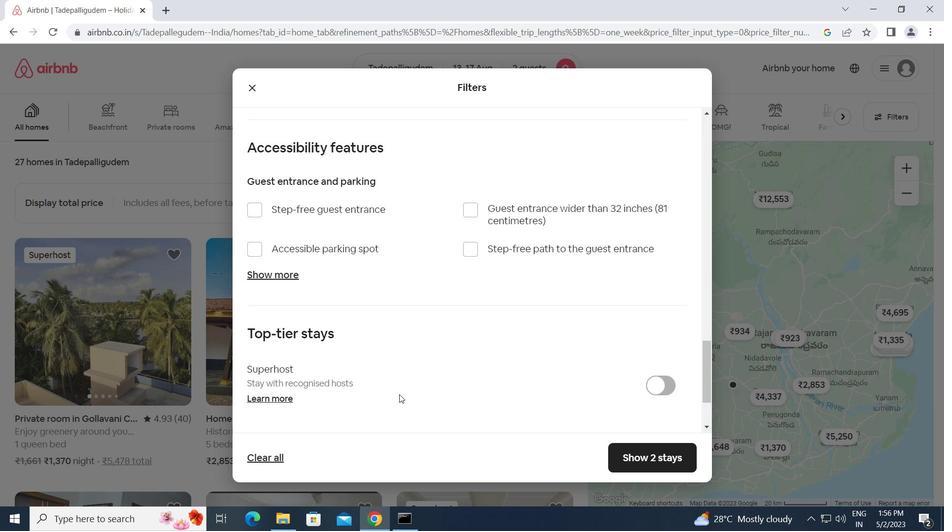 
Action: Mouse scrolled (374, 397) with delta (0, 0)
Screenshot: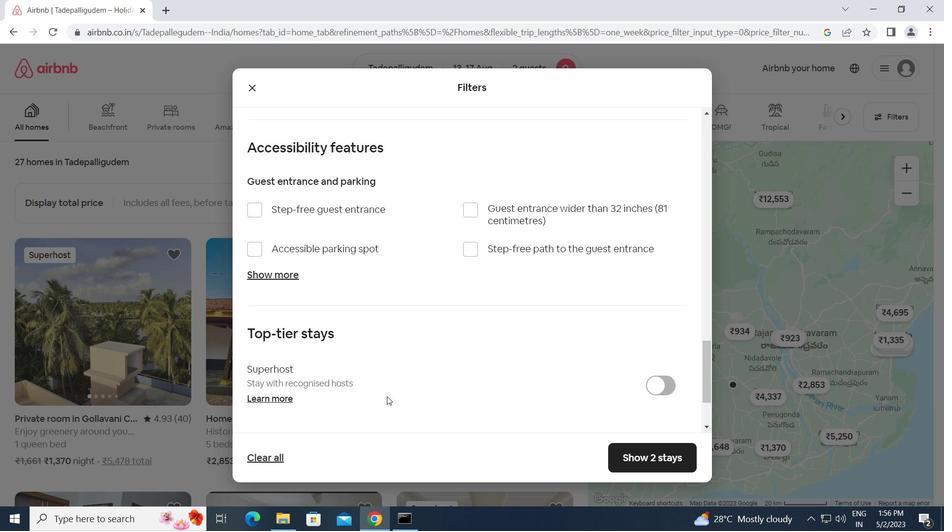 
Action: Mouse moved to (252, 399)
Screenshot: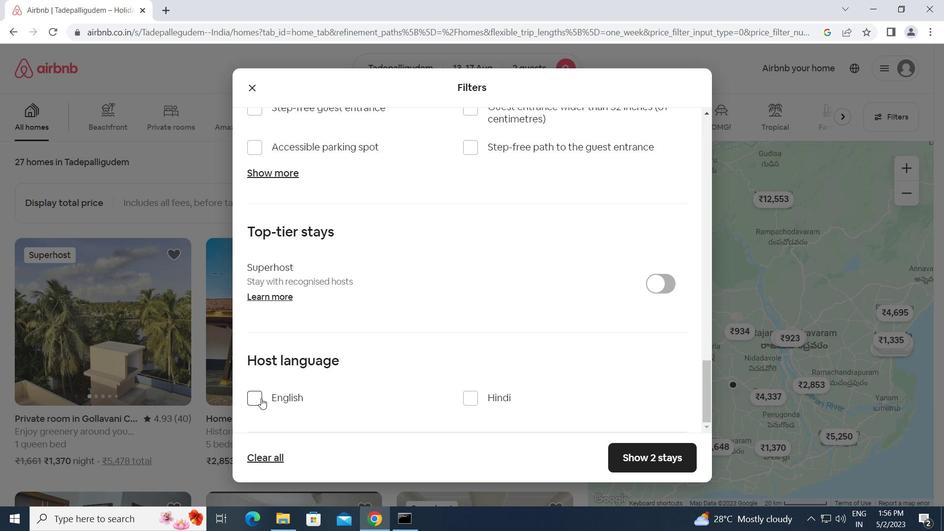 
Action: Mouse pressed left at (252, 399)
Screenshot: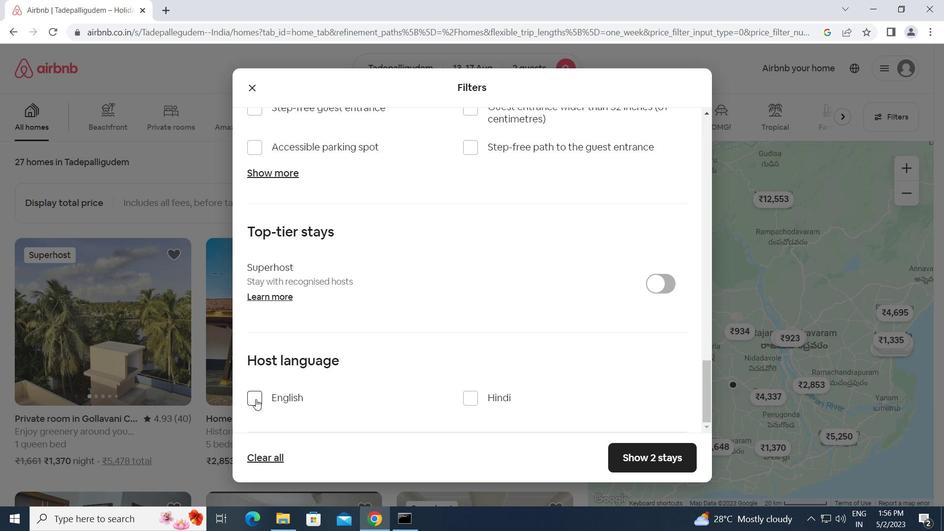 
Action: Mouse moved to (640, 459)
Screenshot: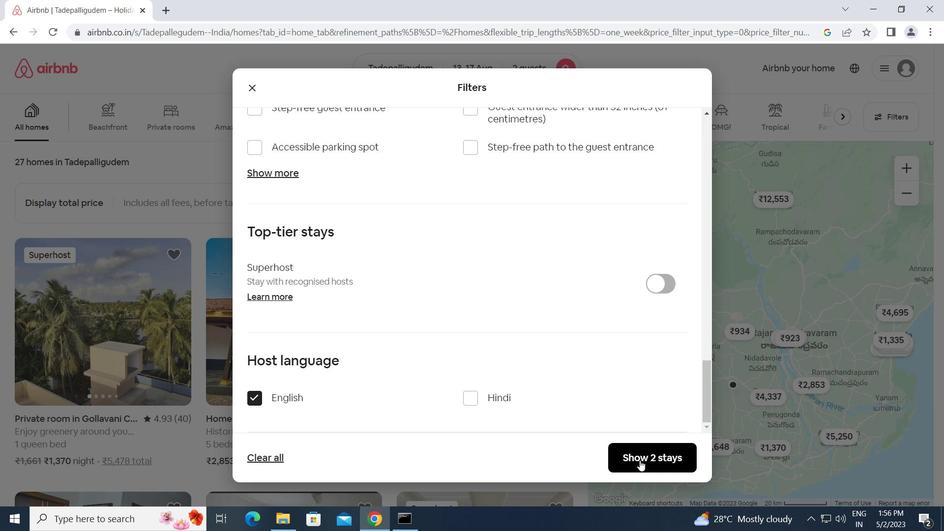 
Action: Mouse pressed left at (640, 459)
Screenshot: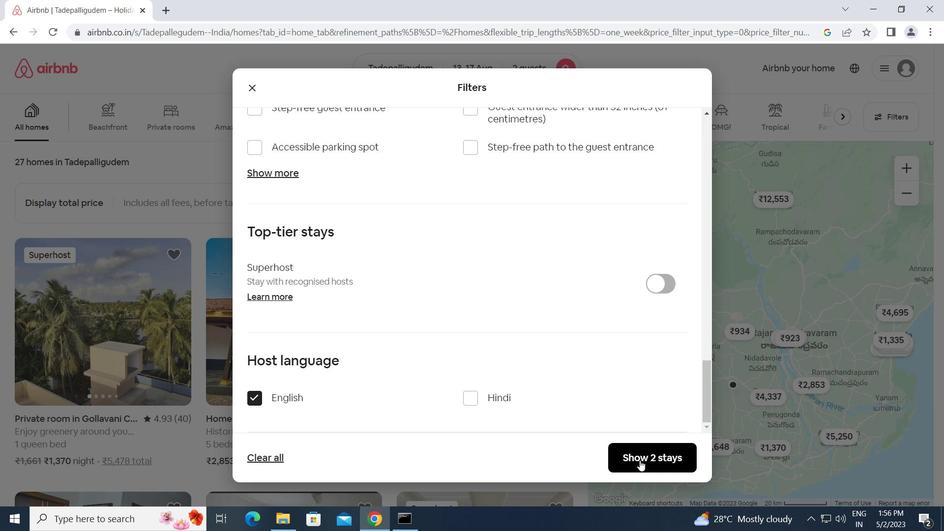 
Action: Mouse moved to (630, 452)
Screenshot: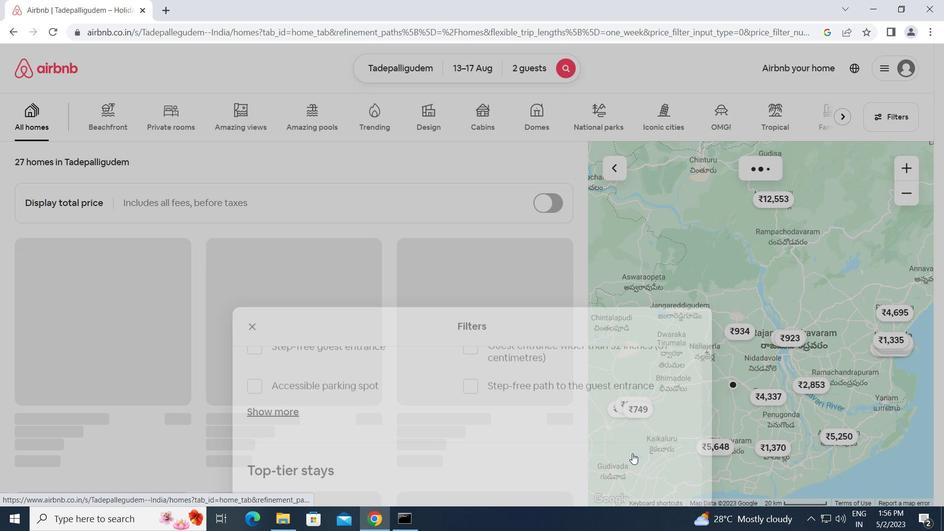 
